 Task: Look for space in Villabate, Italy from 17th June, 2023 to 21st June, 2023 for 2 adults in price range Rs.7000 to Rs.12000. Place can be private room with 1  bedroom having 2 beds and 1 bathroom. Property type can be house, flat, guest house. Booking option can be shelf check-in. Required host language is English.
Action: Mouse moved to (430, 72)
Screenshot: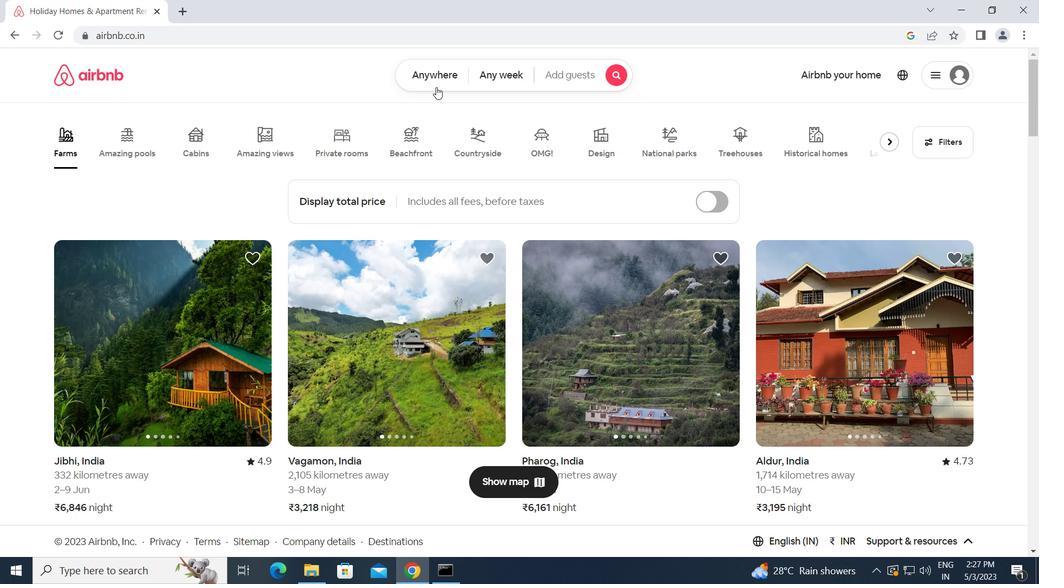 
Action: Mouse pressed left at (430, 72)
Screenshot: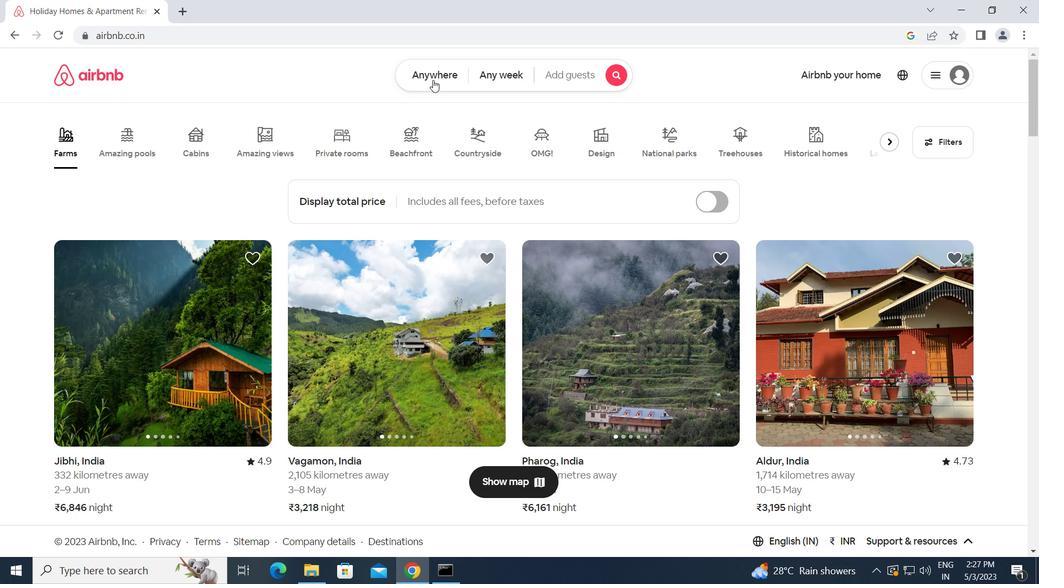 
Action: Mouse moved to (314, 130)
Screenshot: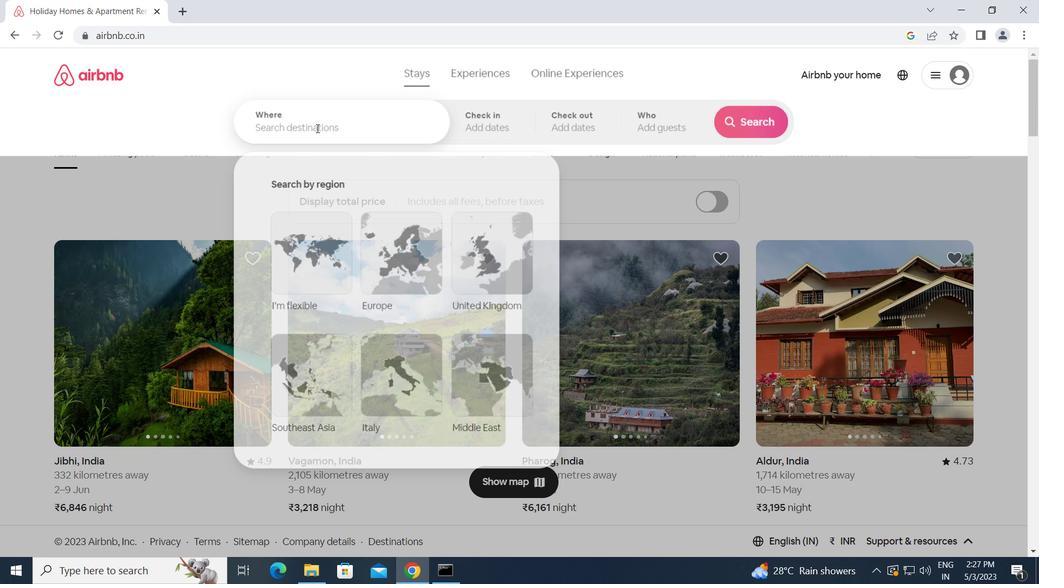 
Action: Mouse pressed left at (314, 130)
Screenshot: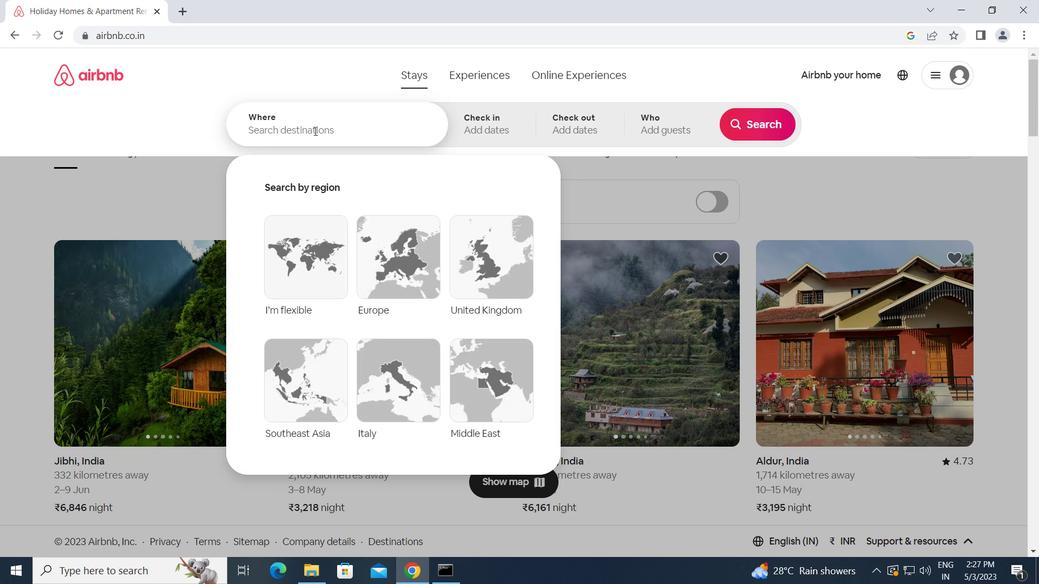 
Action: Key pressed <Key.caps_lock>v<Key.caps_lock>illabate,<Key.space><Key.caps_lock>i<Key.caps_lock>taly<Key.enter>
Screenshot: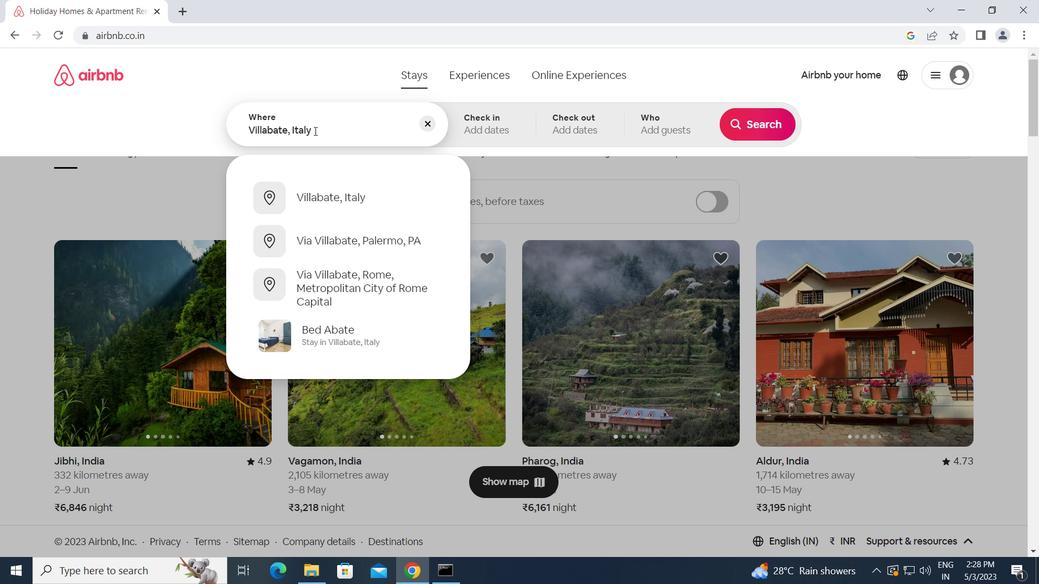
Action: Mouse moved to (734, 358)
Screenshot: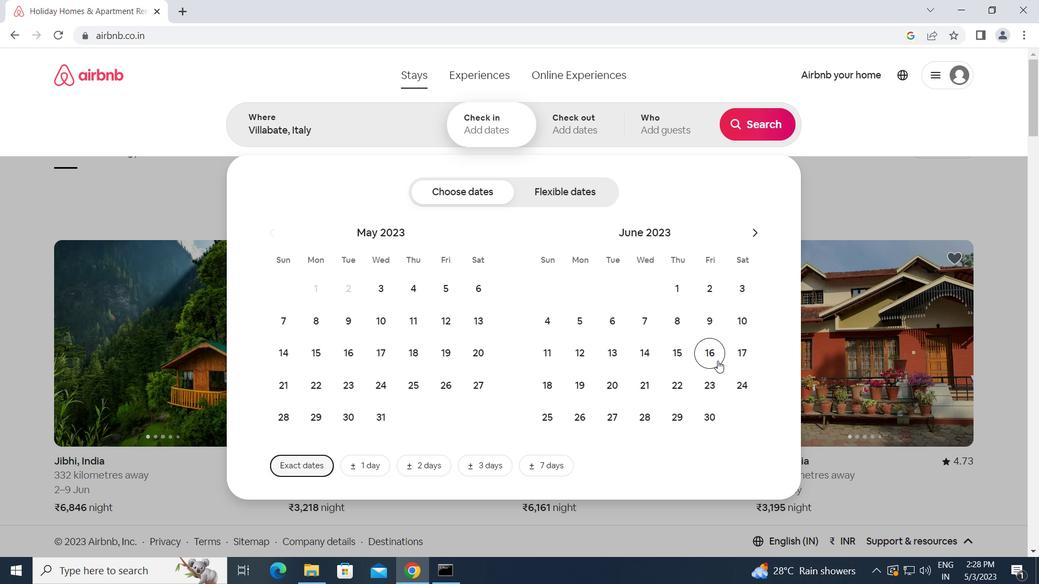 
Action: Mouse pressed left at (734, 358)
Screenshot: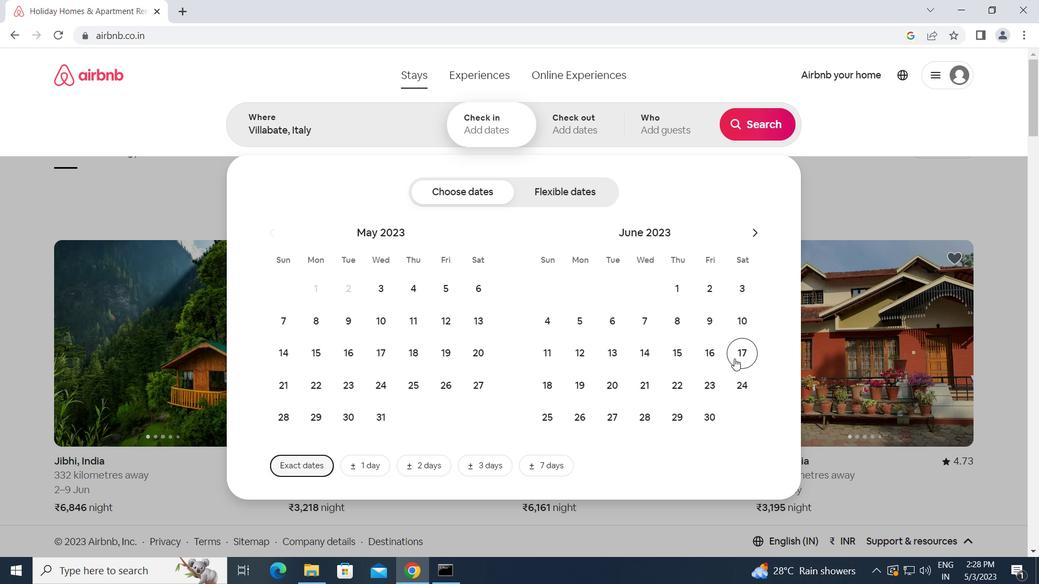 
Action: Mouse moved to (648, 391)
Screenshot: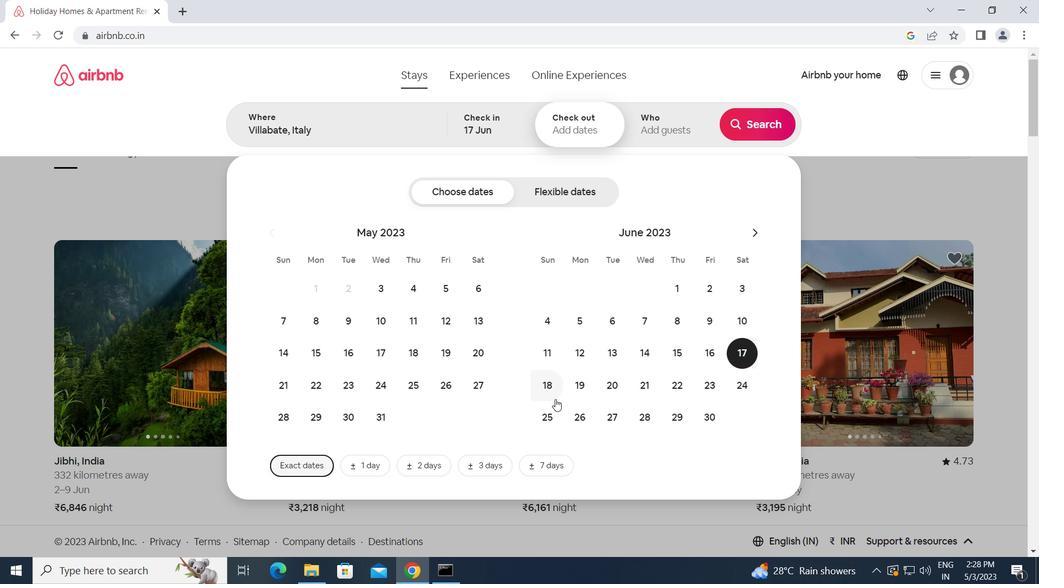 
Action: Mouse pressed left at (648, 391)
Screenshot: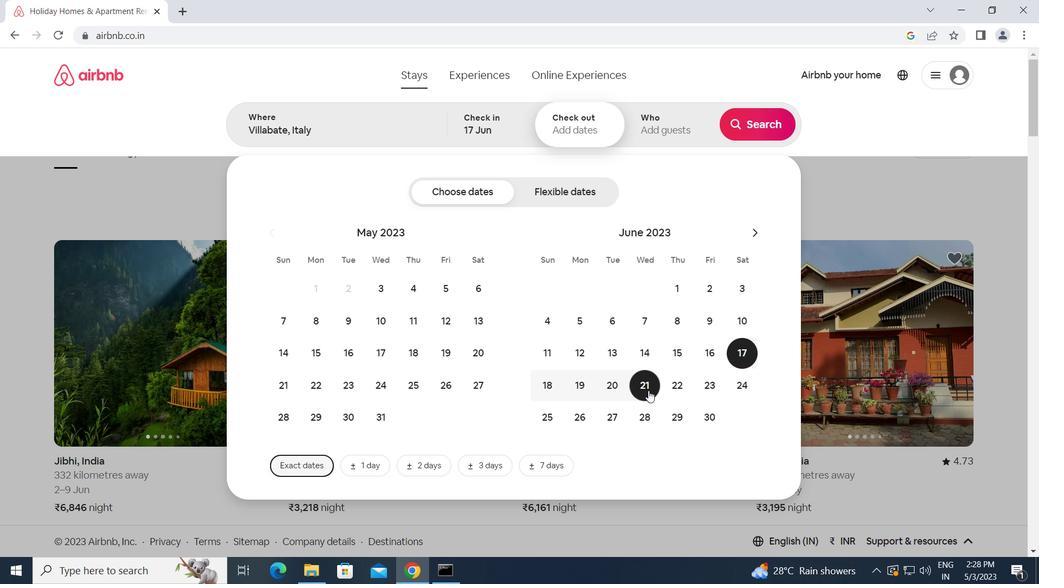 
Action: Mouse moved to (654, 117)
Screenshot: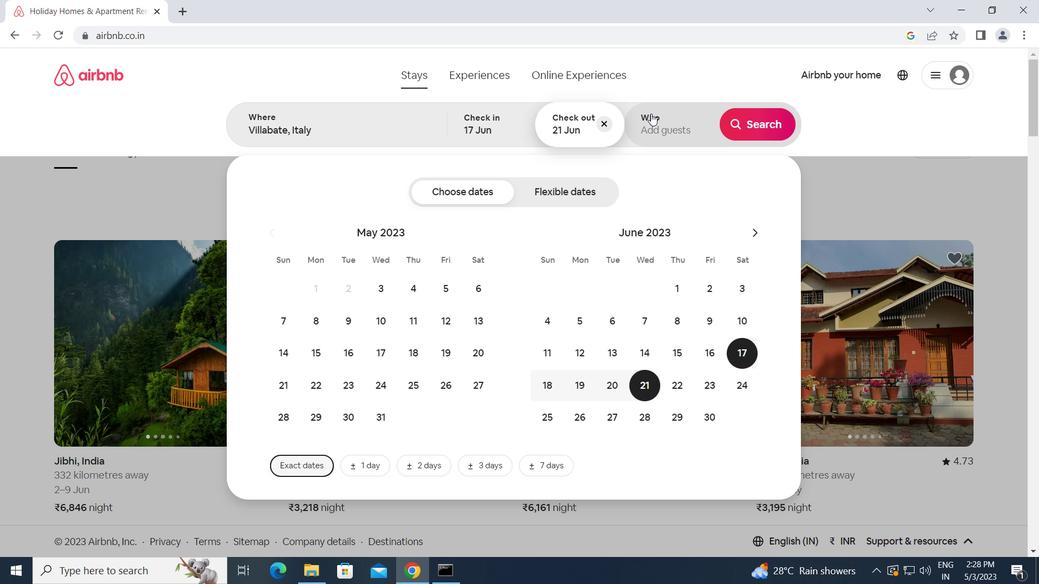 
Action: Mouse pressed left at (654, 117)
Screenshot: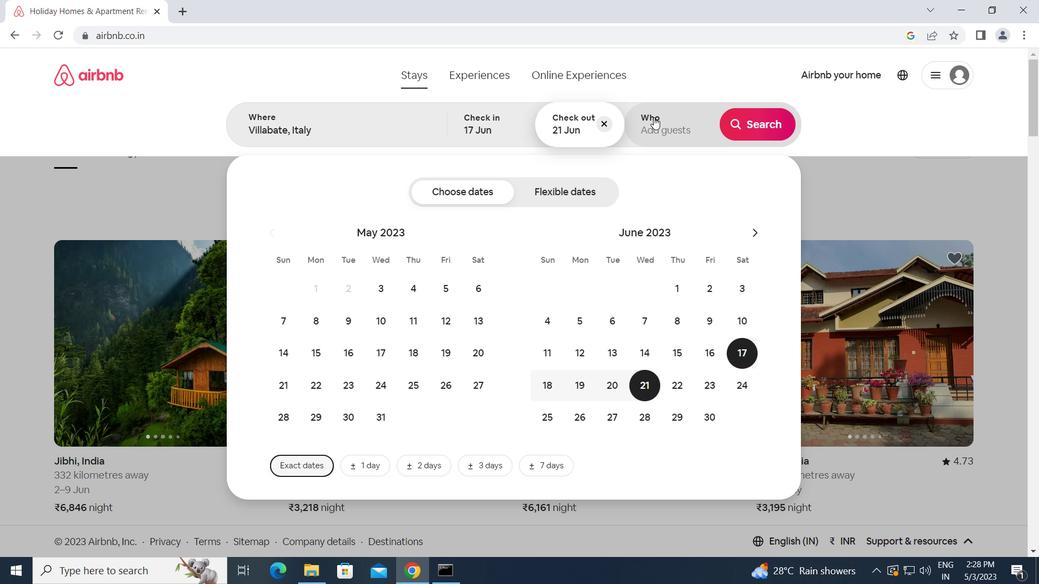 
Action: Mouse moved to (752, 199)
Screenshot: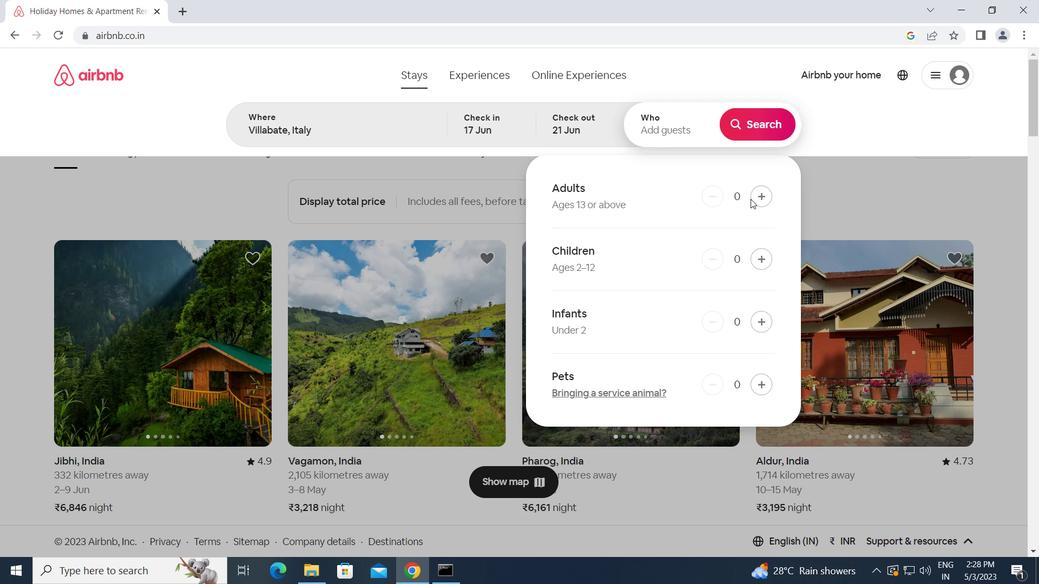 
Action: Mouse pressed left at (752, 199)
Screenshot: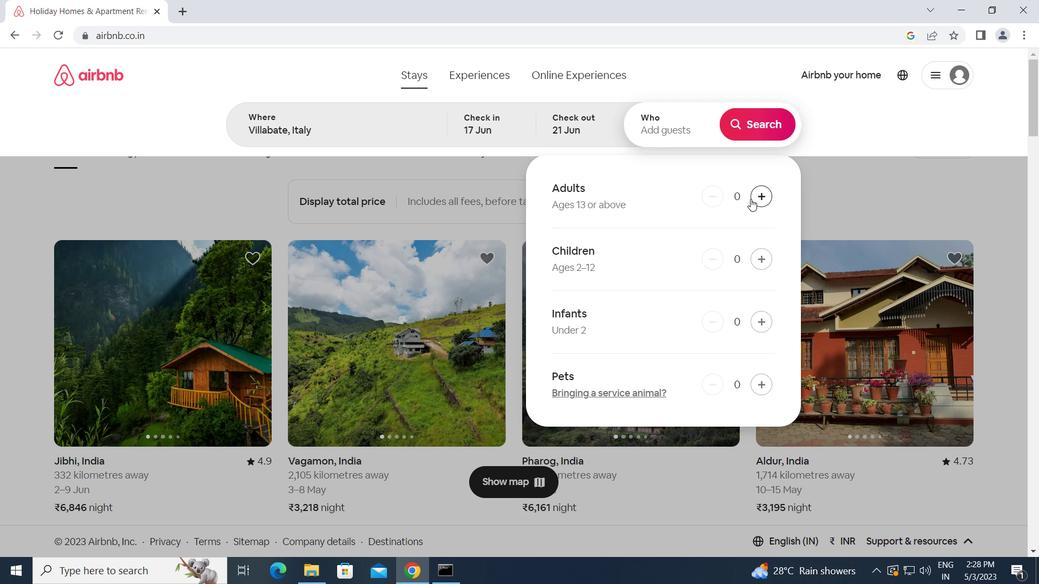 
Action: Mouse pressed left at (752, 199)
Screenshot: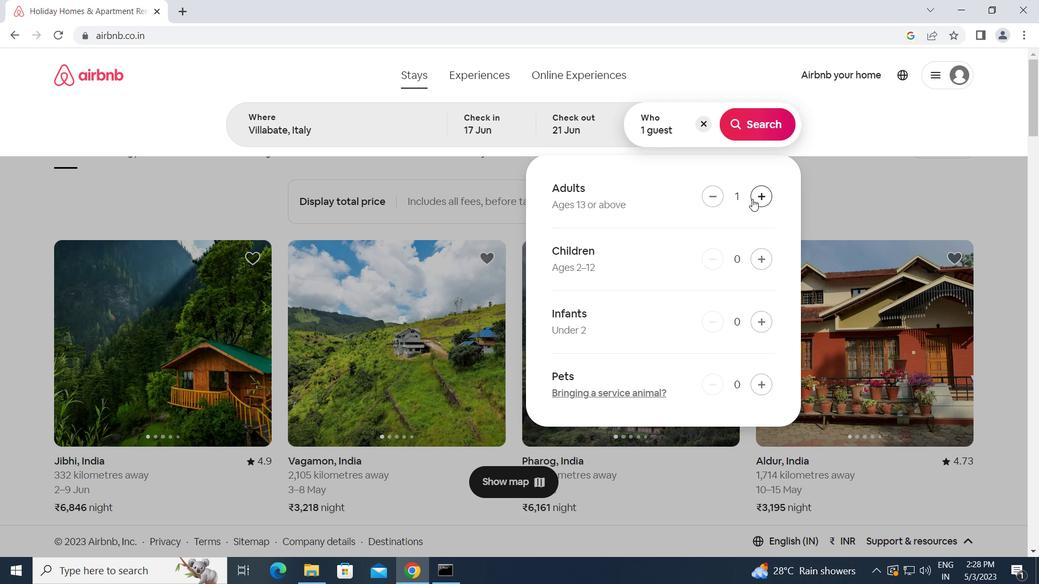 
Action: Mouse moved to (750, 125)
Screenshot: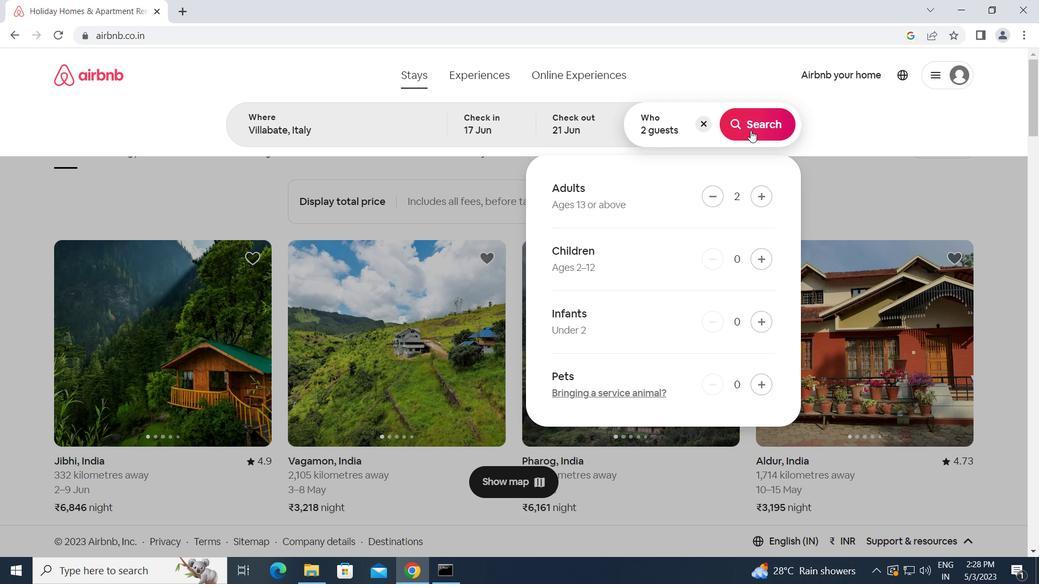 
Action: Mouse pressed left at (750, 125)
Screenshot: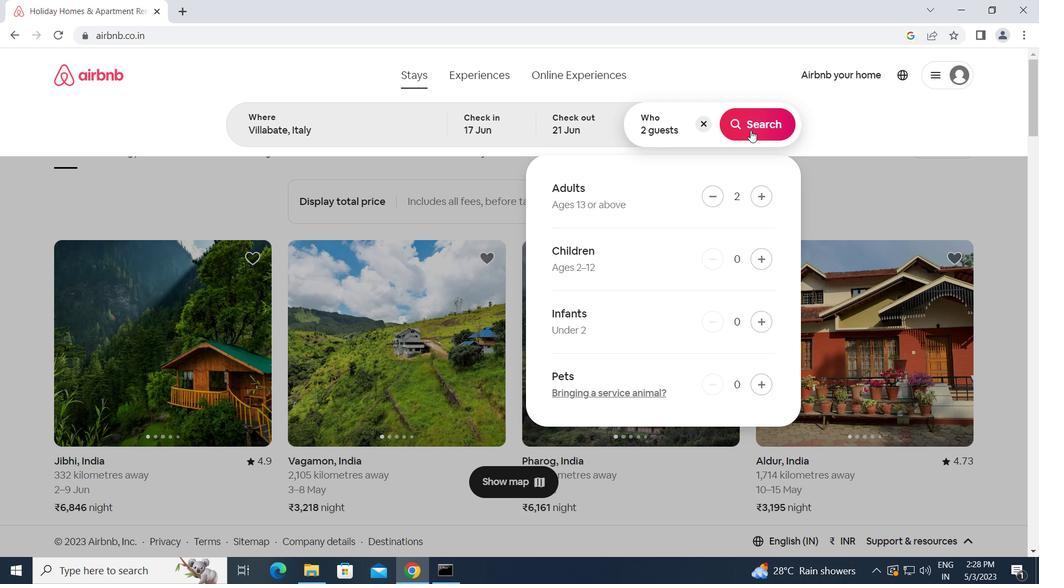 
Action: Mouse moved to (978, 136)
Screenshot: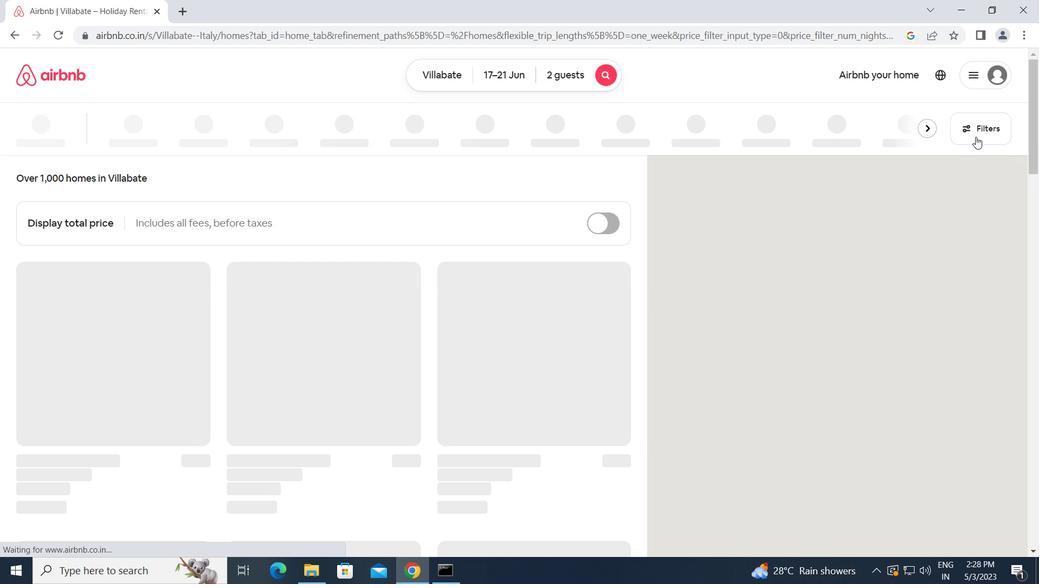 
Action: Mouse pressed left at (978, 136)
Screenshot: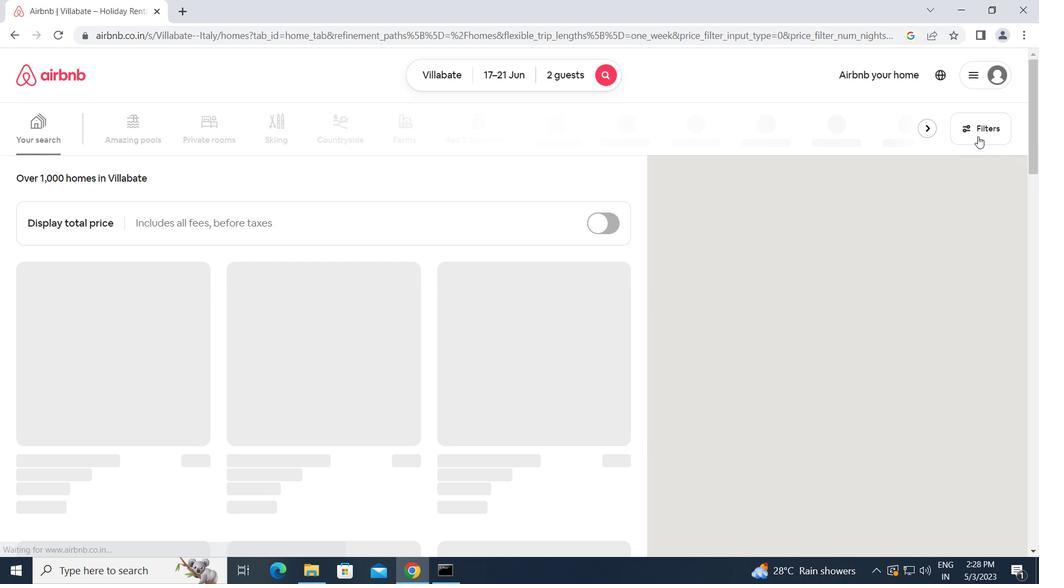 
Action: Mouse moved to (344, 304)
Screenshot: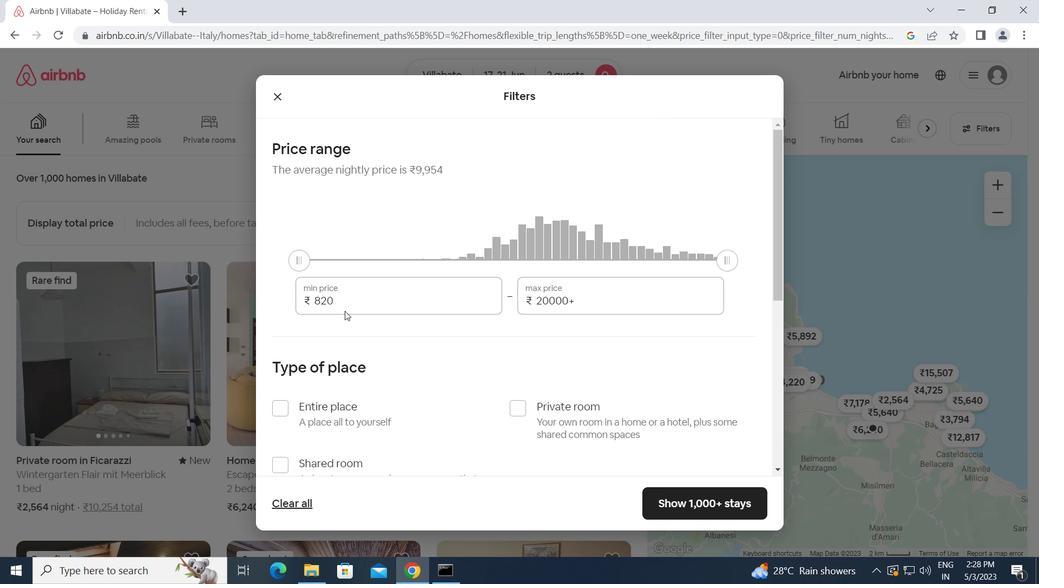 
Action: Mouse pressed left at (344, 304)
Screenshot: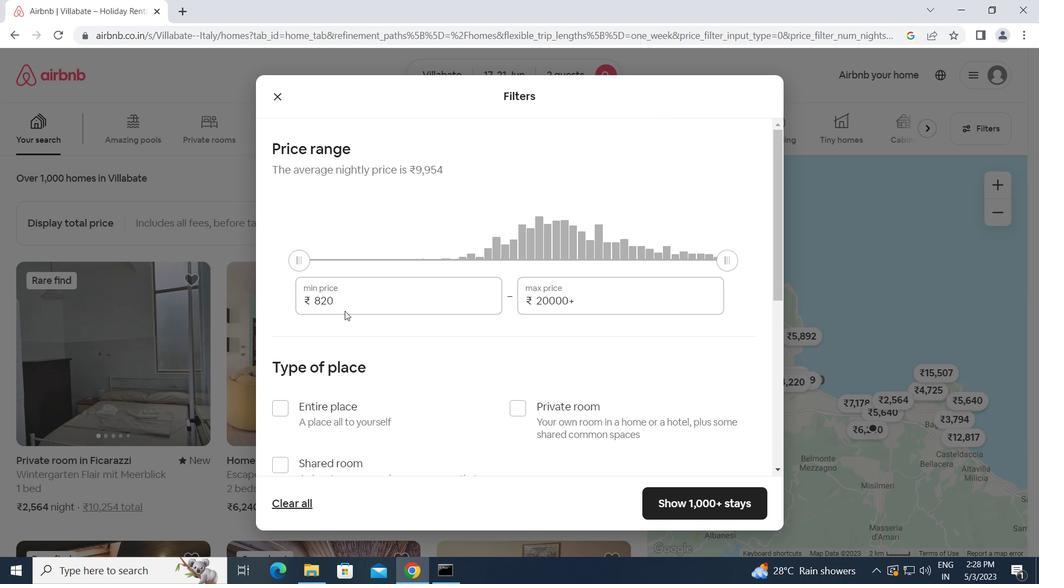 
Action: Mouse moved to (304, 304)
Screenshot: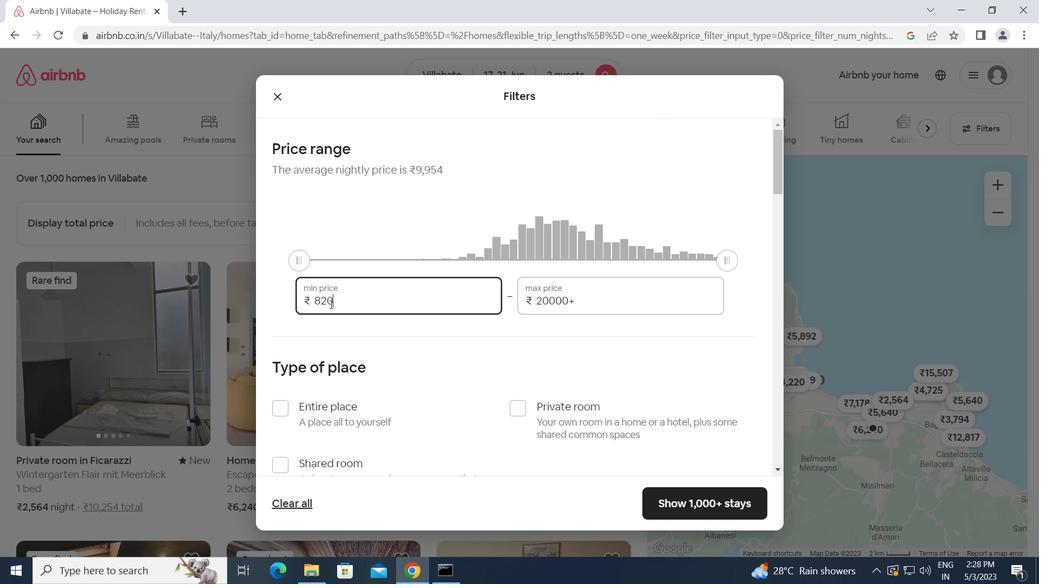 
Action: Key pressed 7000<Key.tab>12000
Screenshot: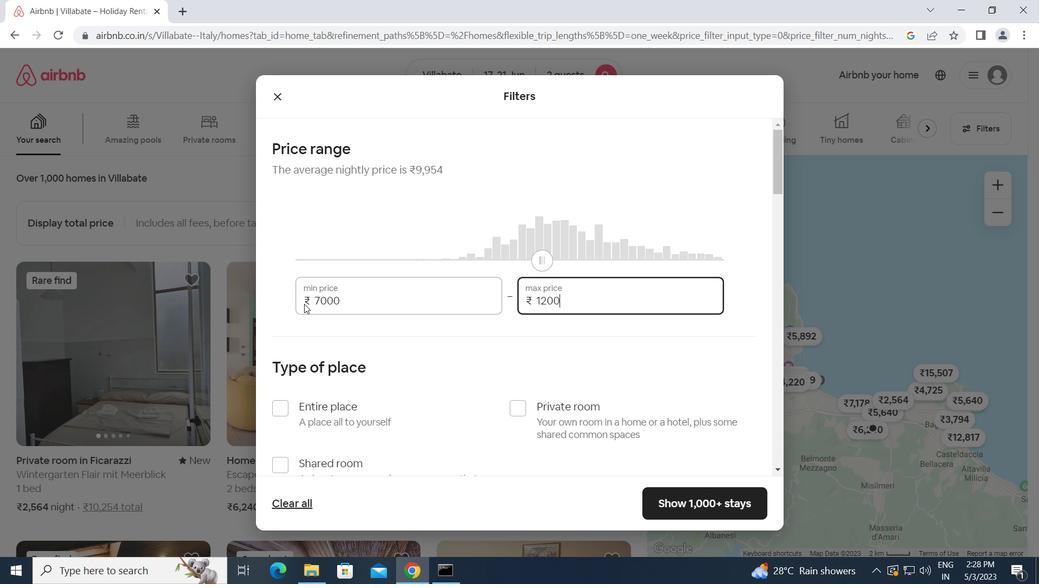 
Action: Mouse moved to (525, 410)
Screenshot: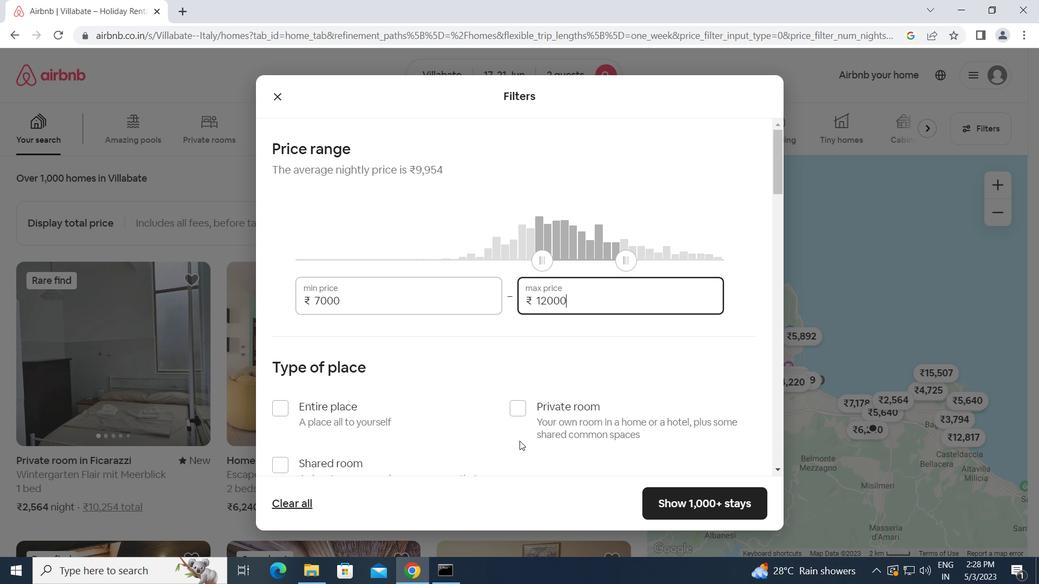
Action: Mouse pressed left at (525, 410)
Screenshot: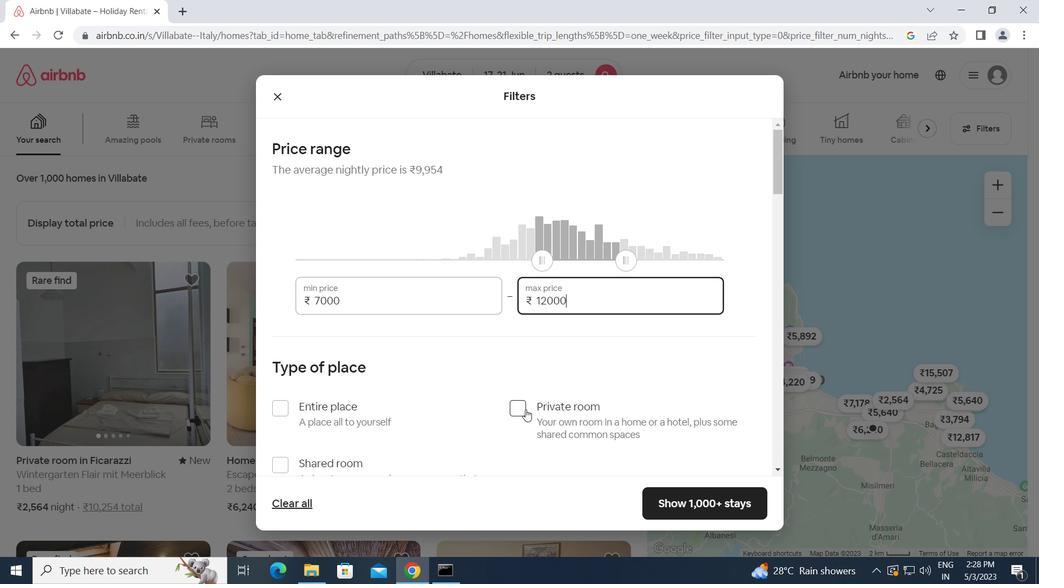 
Action: Mouse moved to (503, 441)
Screenshot: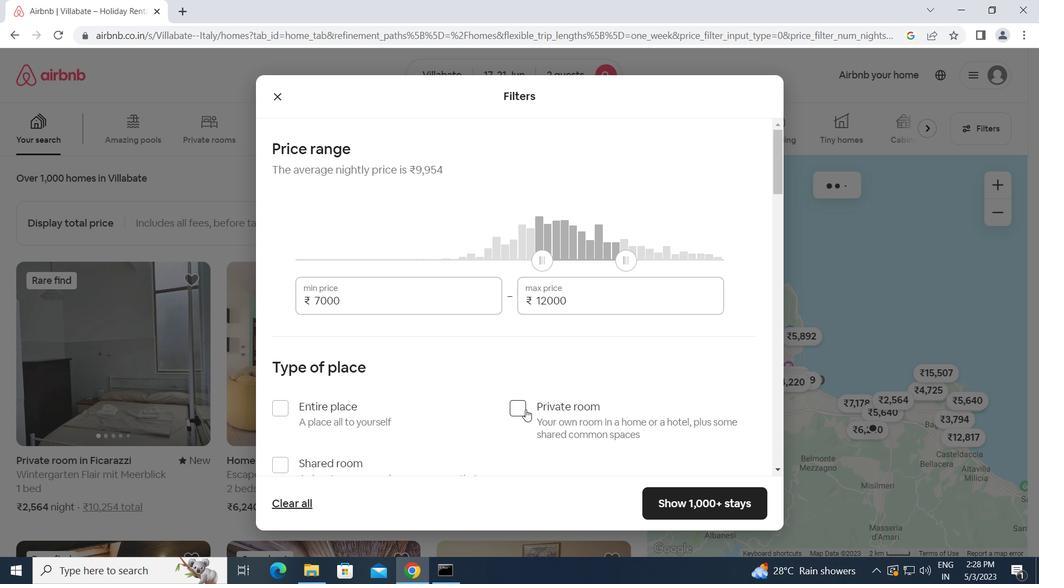 
Action: Mouse scrolled (503, 440) with delta (0, 0)
Screenshot: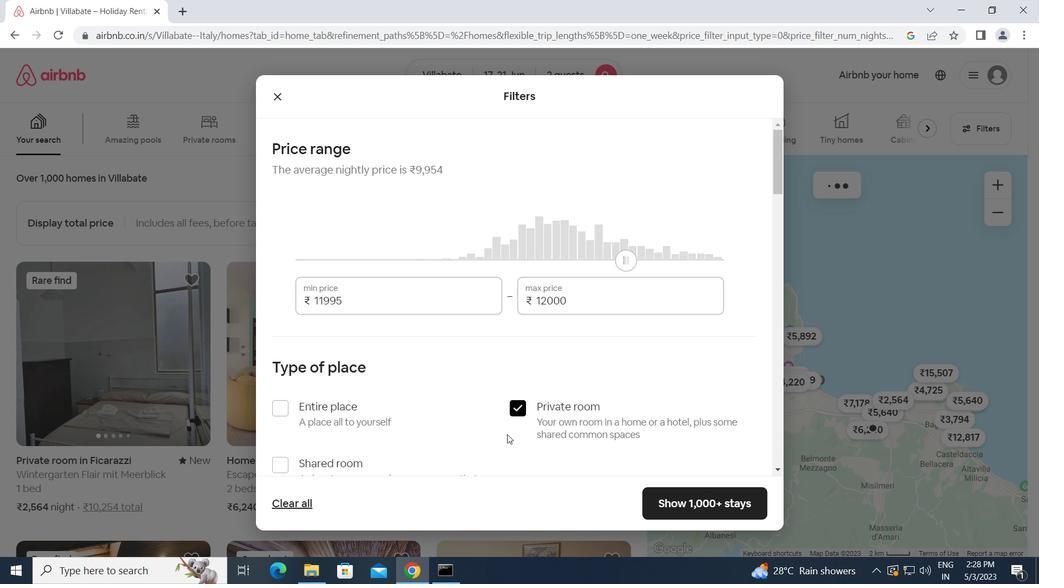 
Action: Mouse scrolled (503, 440) with delta (0, 0)
Screenshot: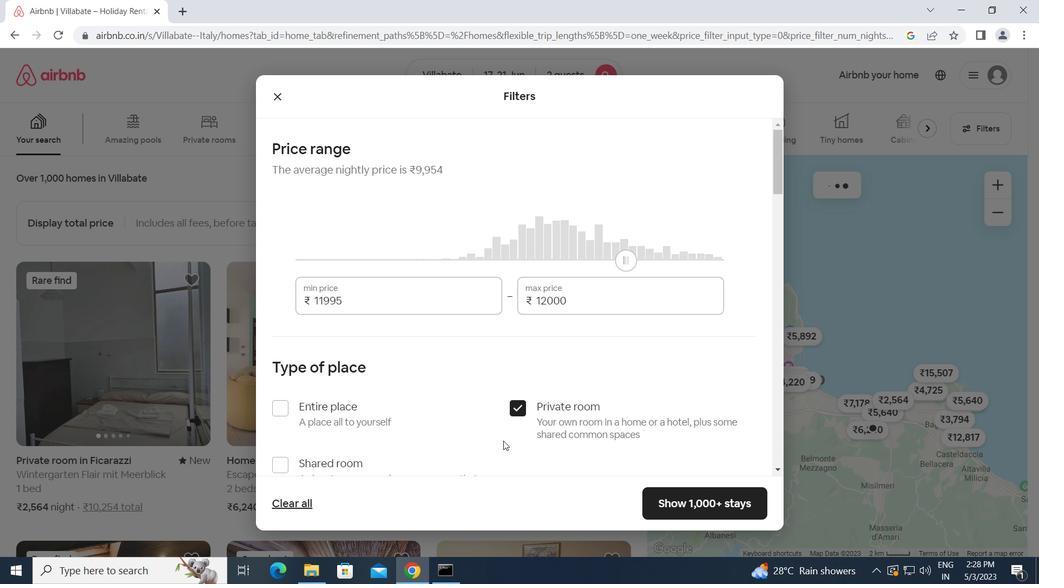 
Action: Mouse scrolled (503, 440) with delta (0, 0)
Screenshot: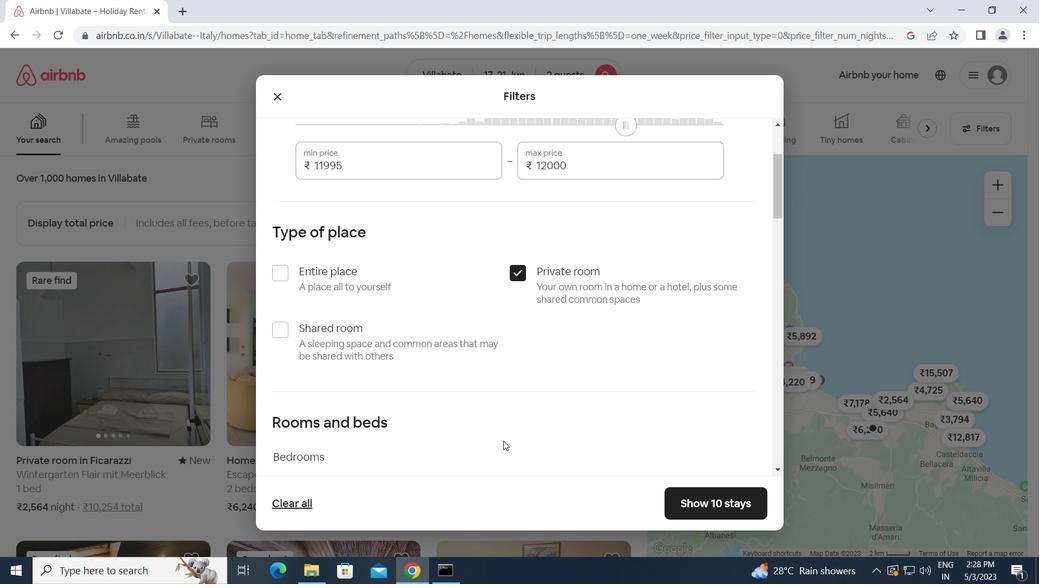 
Action: Mouse moved to (354, 431)
Screenshot: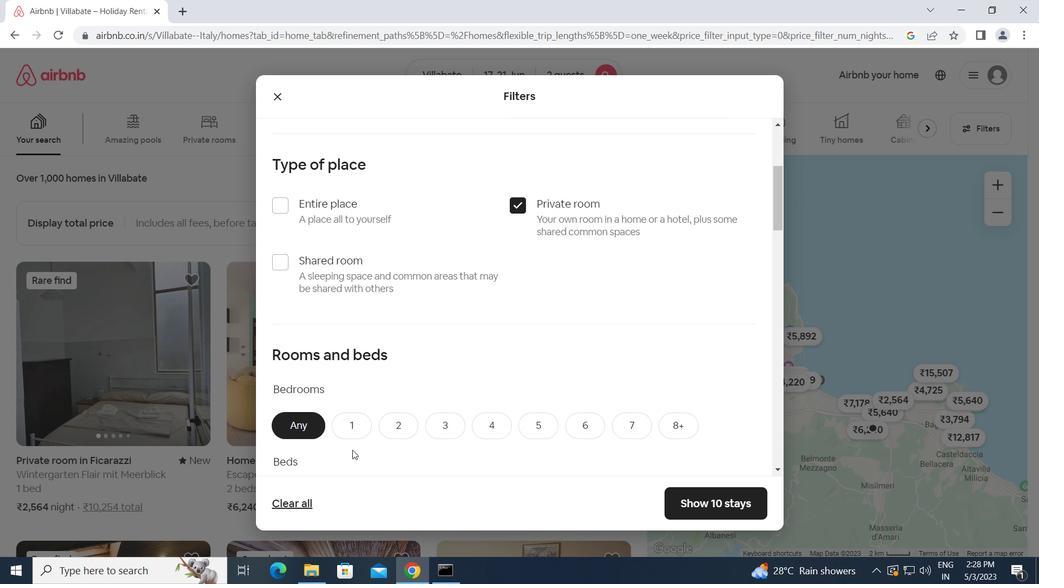 
Action: Mouse pressed left at (354, 431)
Screenshot: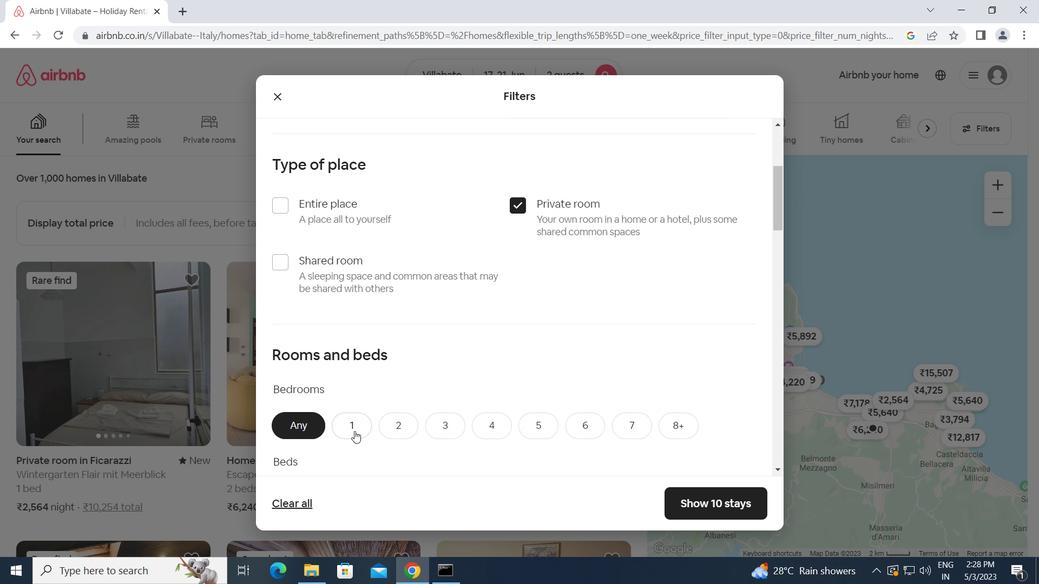 
Action: Mouse moved to (356, 434)
Screenshot: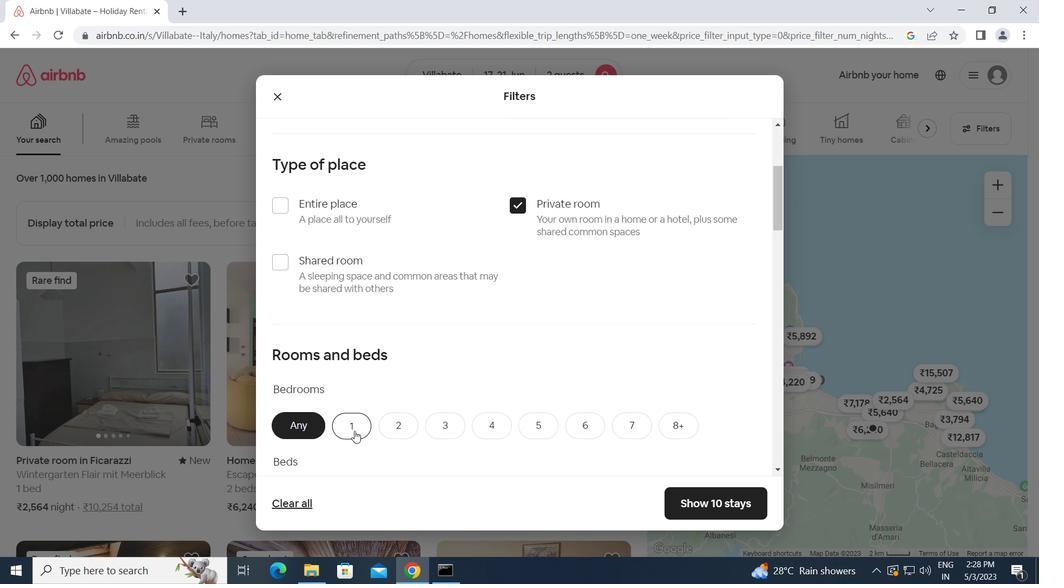 
Action: Mouse scrolled (356, 433) with delta (0, 0)
Screenshot: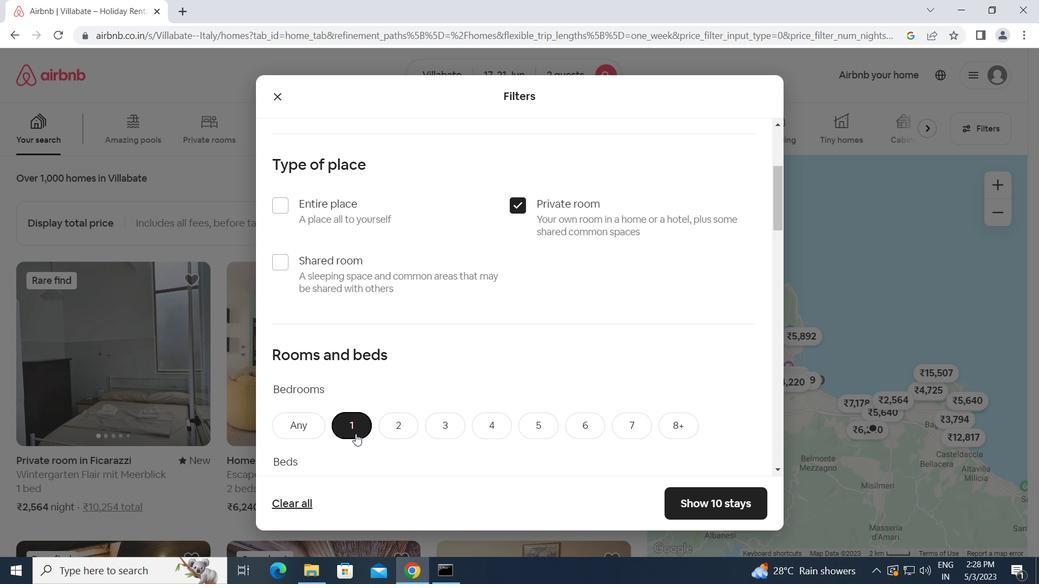 
Action: Mouse scrolled (356, 433) with delta (0, 0)
Screenshot: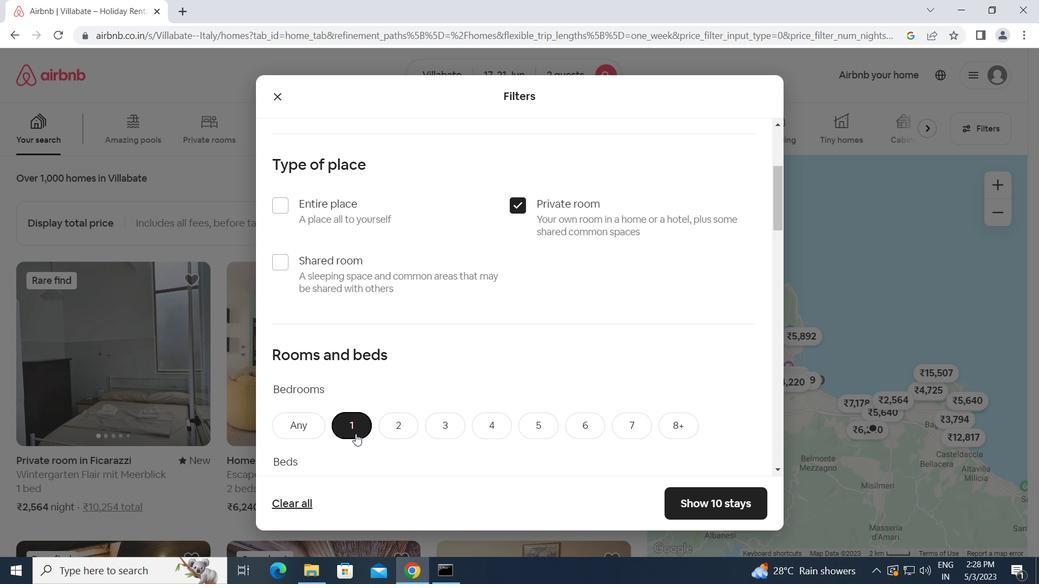 
Action: Mouse moved to (396, 365)
Screenshot: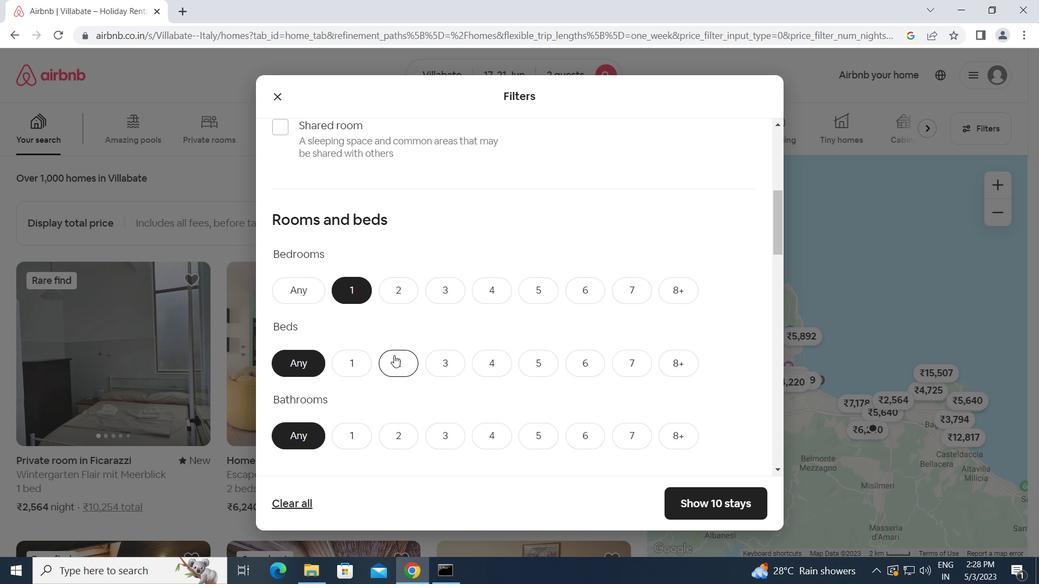 
Action: Mouse pressed left at (396, 365)
Screenshot: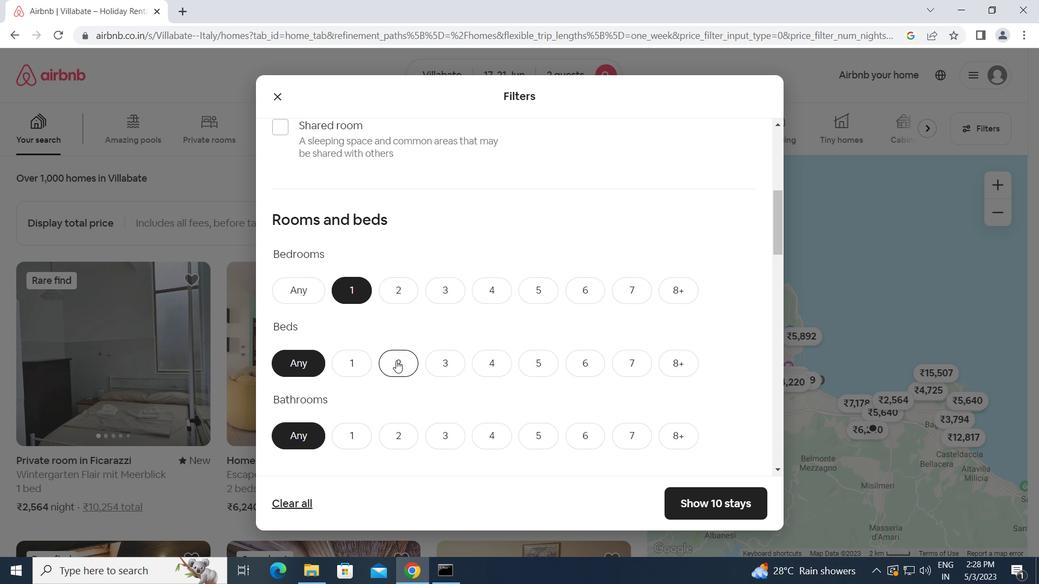 
Action: Mouse moved to (346, 430)
Screenshot: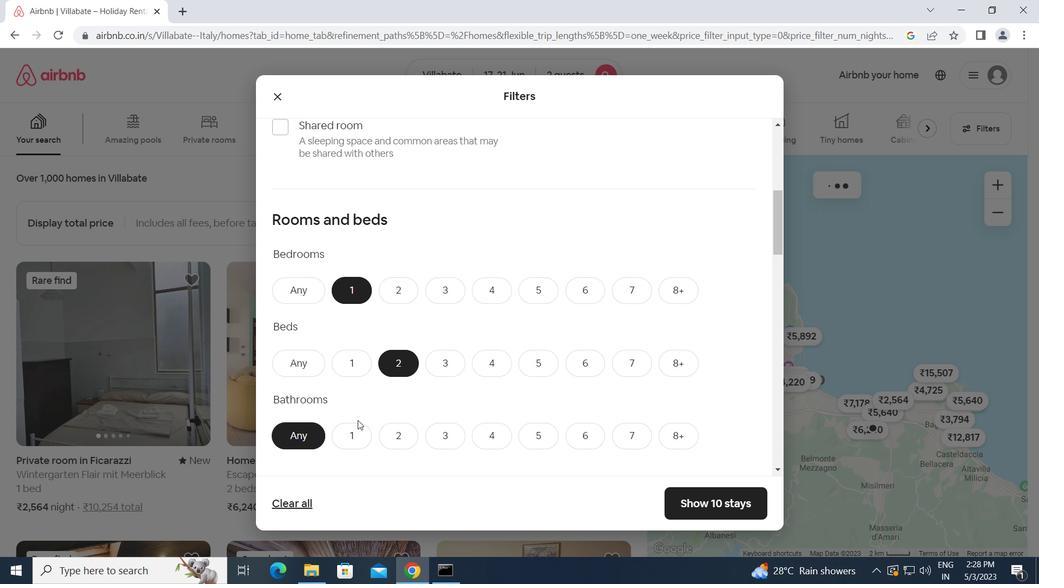 
Action: Mouse pressed left at (346, 430)
Screenshot: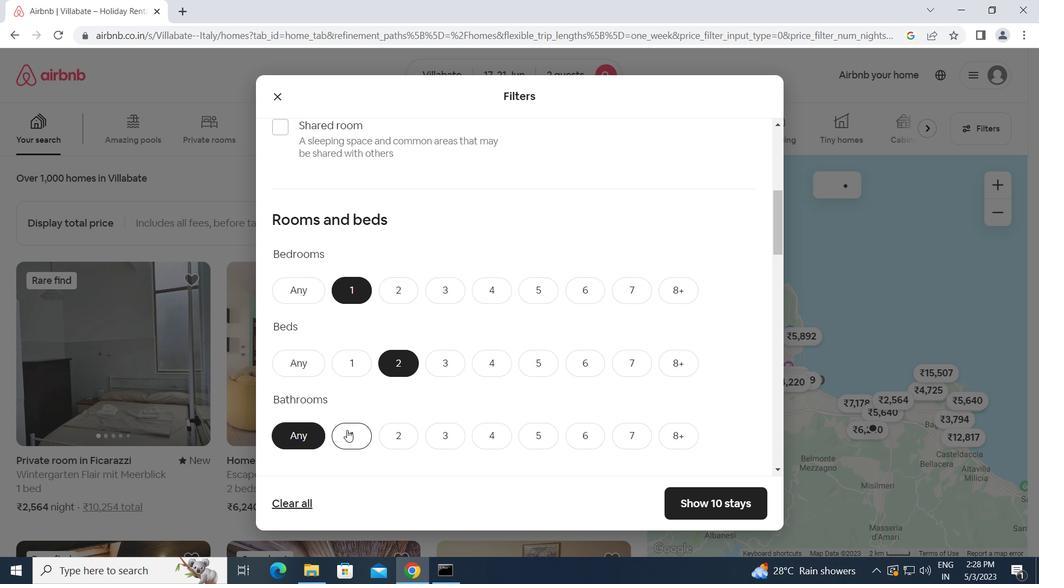 
Action: Mouse moved to (357, 432)
Screenshot: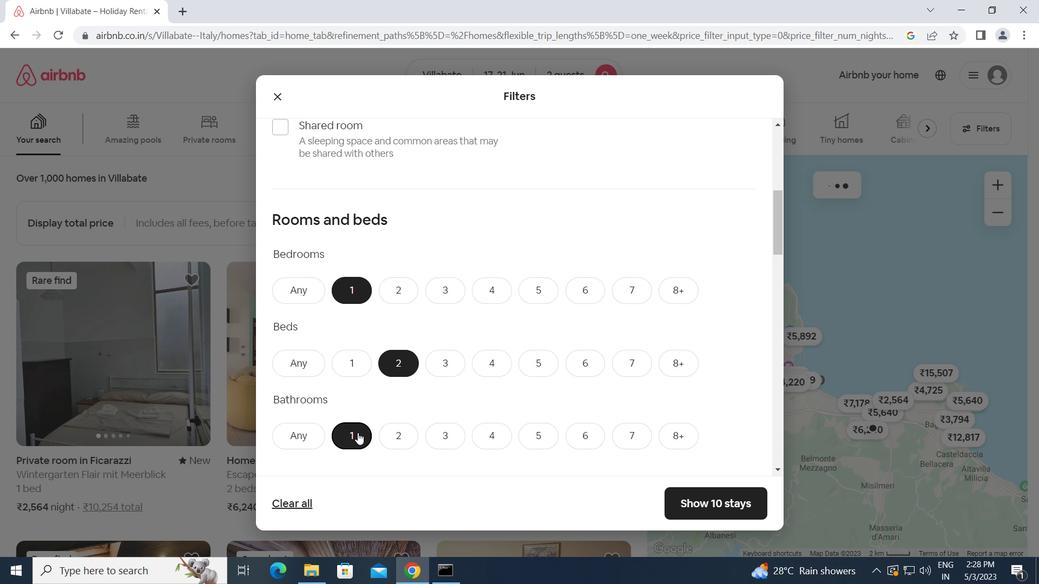 
Action: Mouse scrolled (357, 432) with delta (0, 0)
Screenshot: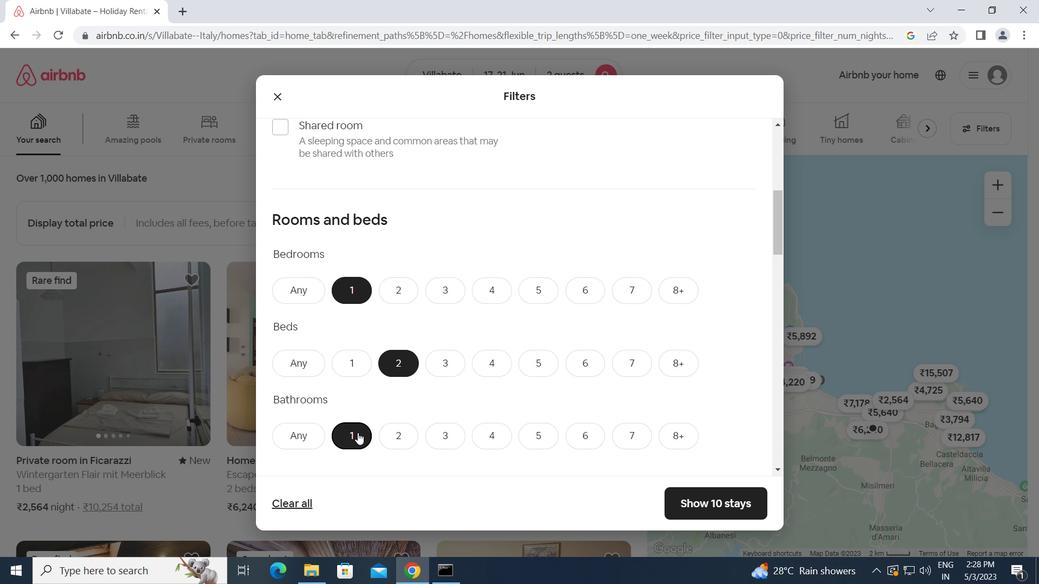 
Action: Mouse scrolled (357, 432) with delta (0, 0)
Screenshot: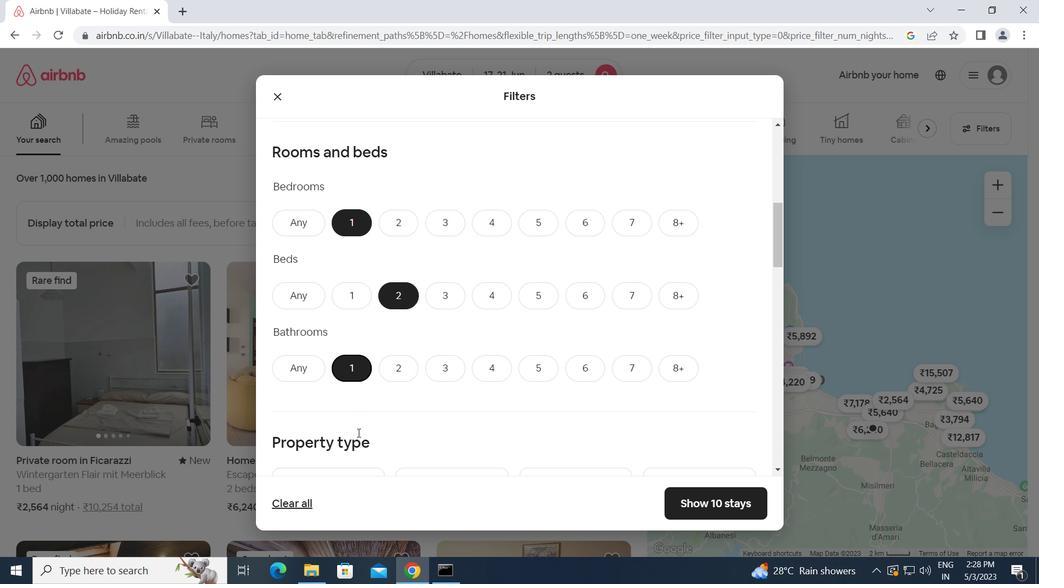 
Action: Mouse moved to (347, 443)
Screenshot: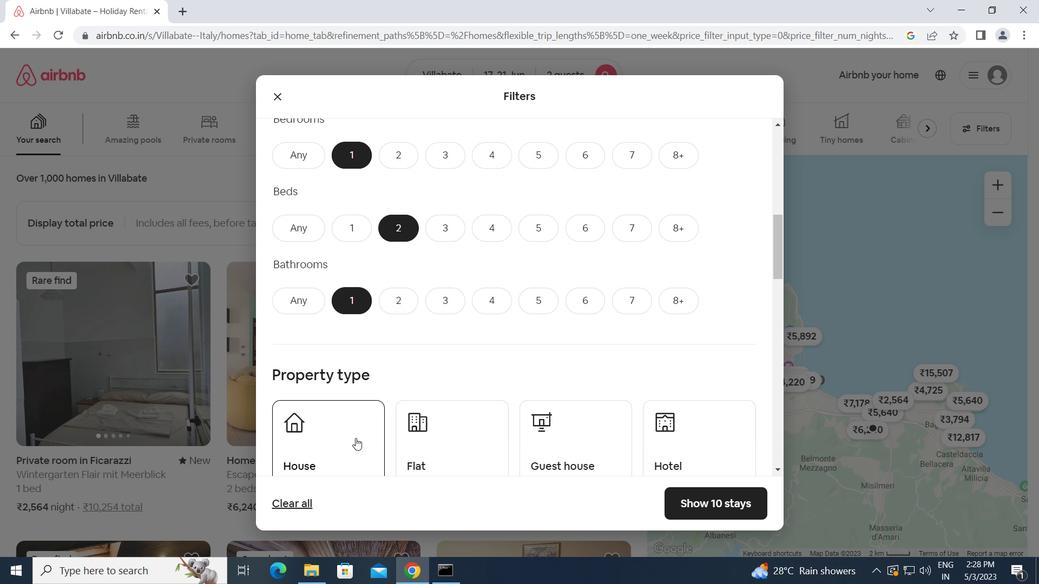 
Action: Mouse pressed left at (347, 443)
Screenshot: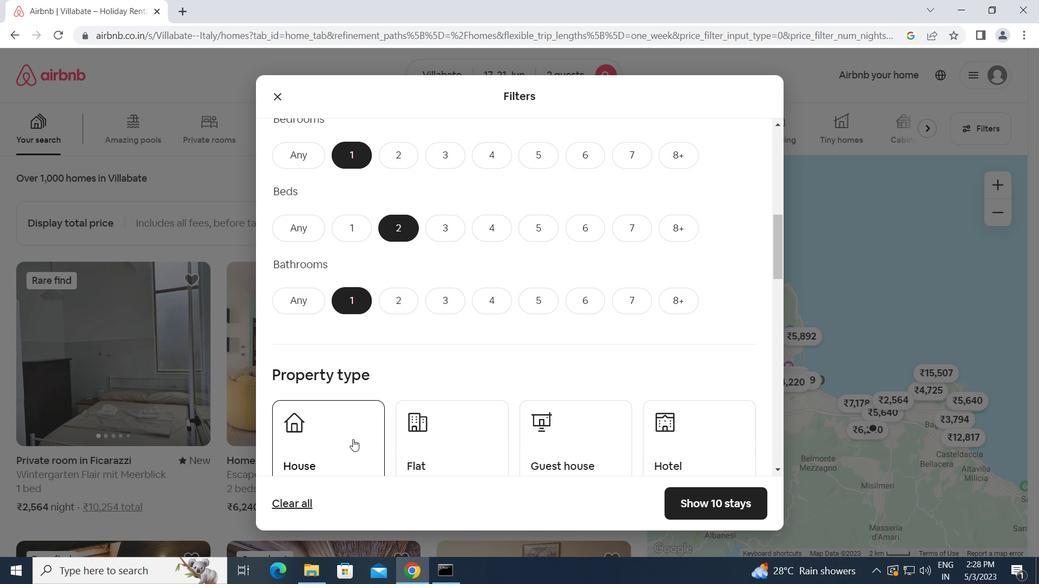 
Action: Mouse moved to (421, 448)
Screenshot: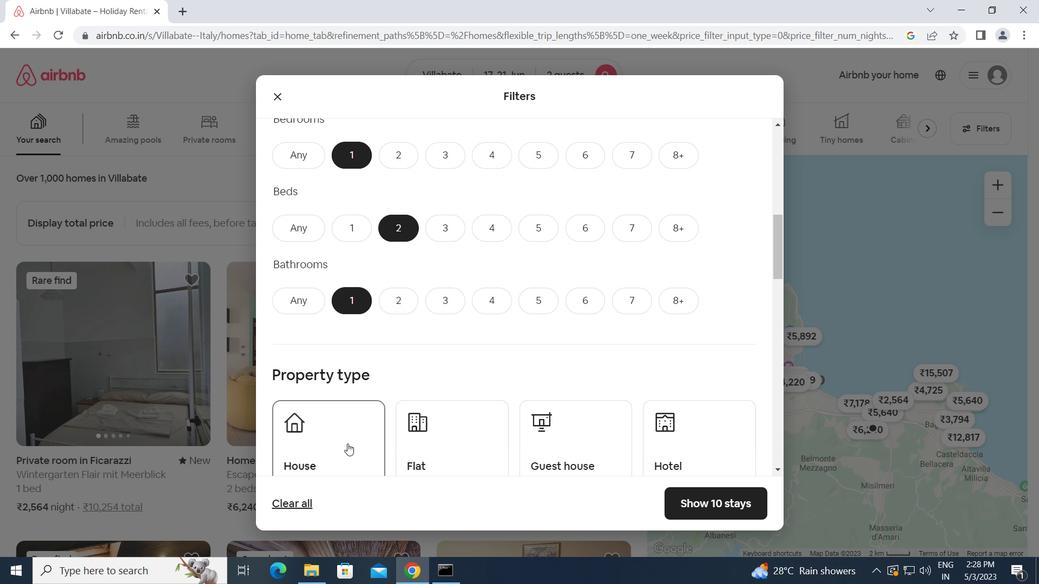 
Action: Mouse pressed left at (421, 448)
Screenshot: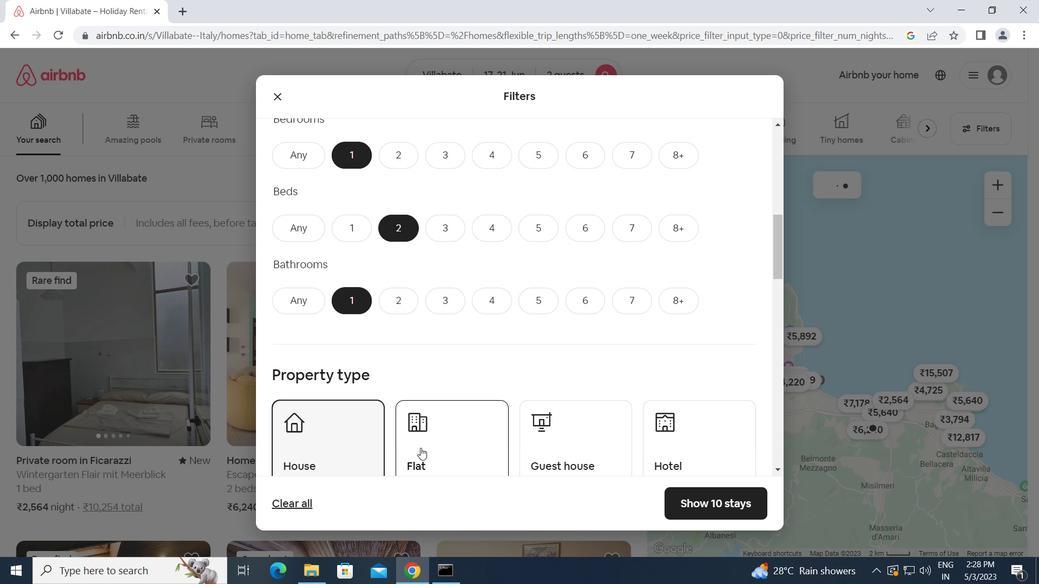 
Action: Mouse moved to (550, 447)
Screenshot: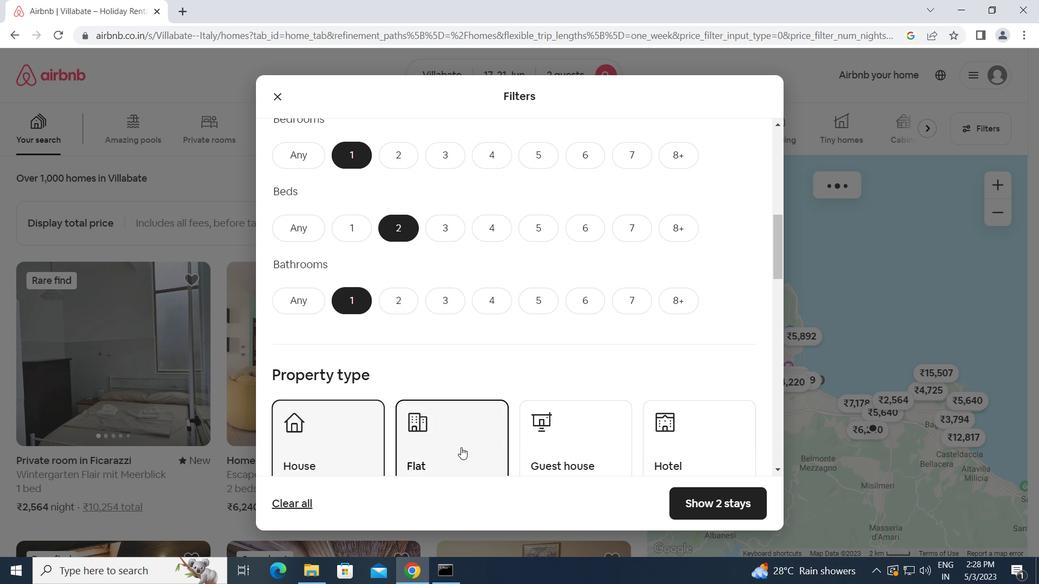 
Action: Mouse pressed left at (550, 447)
Screenshot: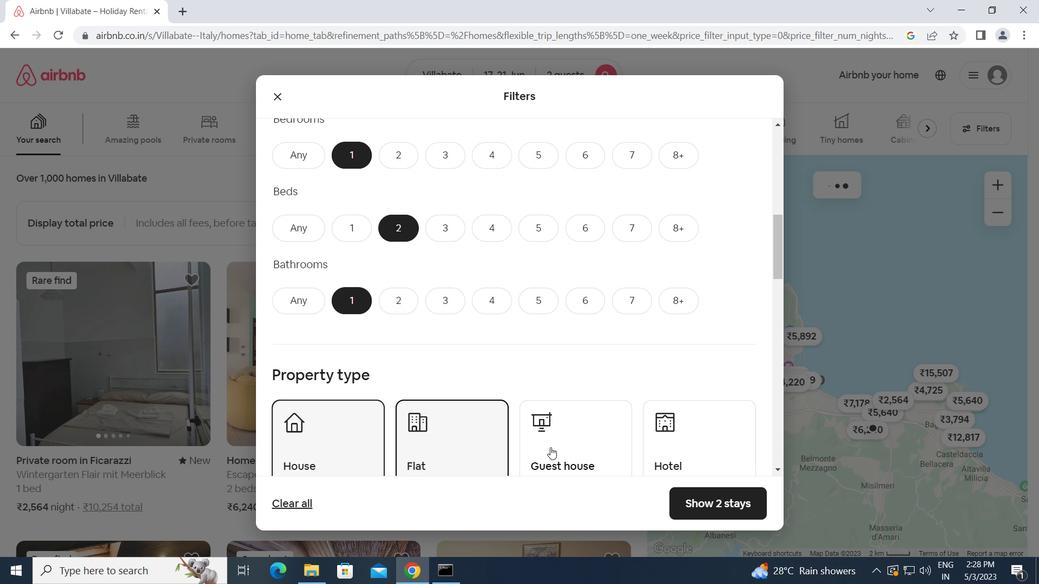 
Action: Mouse moved to (454, 456)
Screenshot: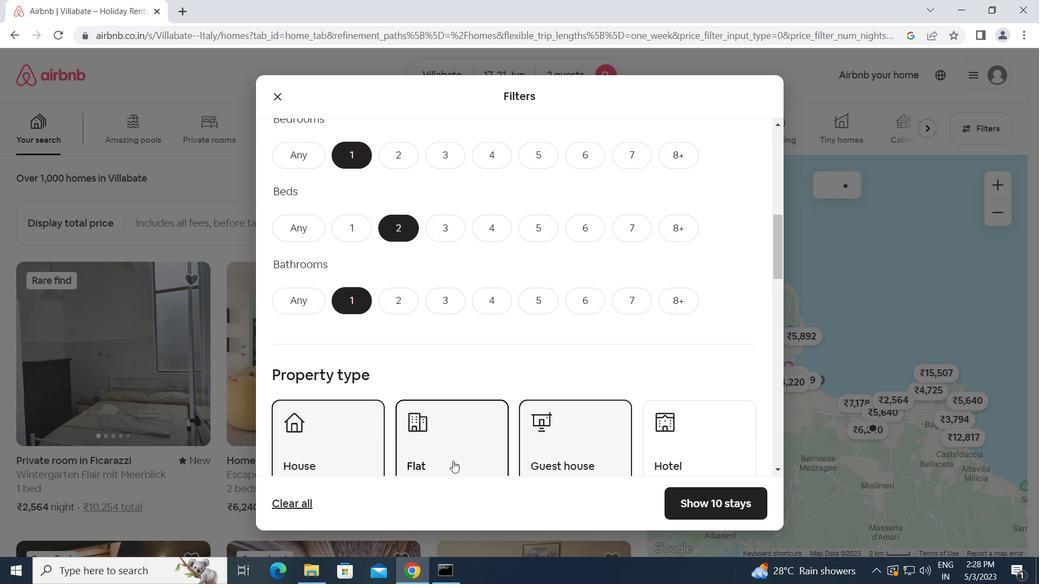 
Action: Mouse scrolled (454, 455) with delta (0, 0)
Screenshot: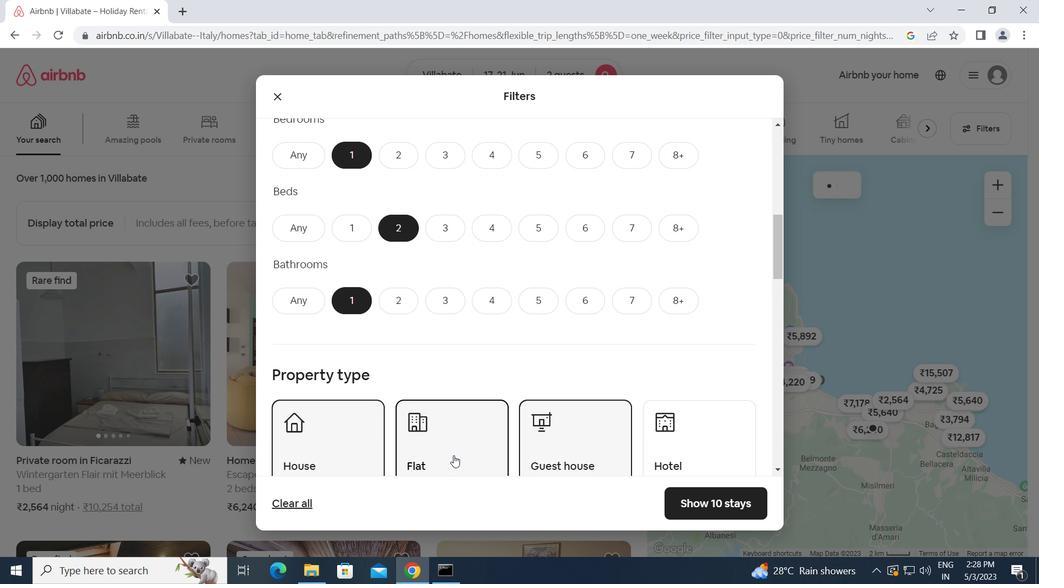 
Action: Mouse scrolled (454, 455) with delta (0, 0)
Screenshot: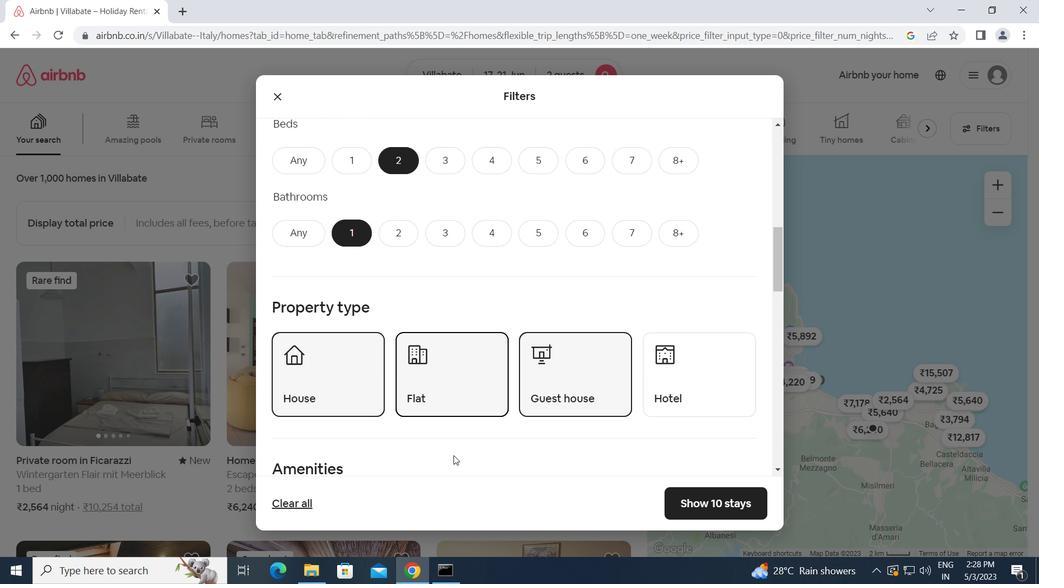 
Action: Mouse scrolled (454, 455) with delta (0, 0)
Screenshot: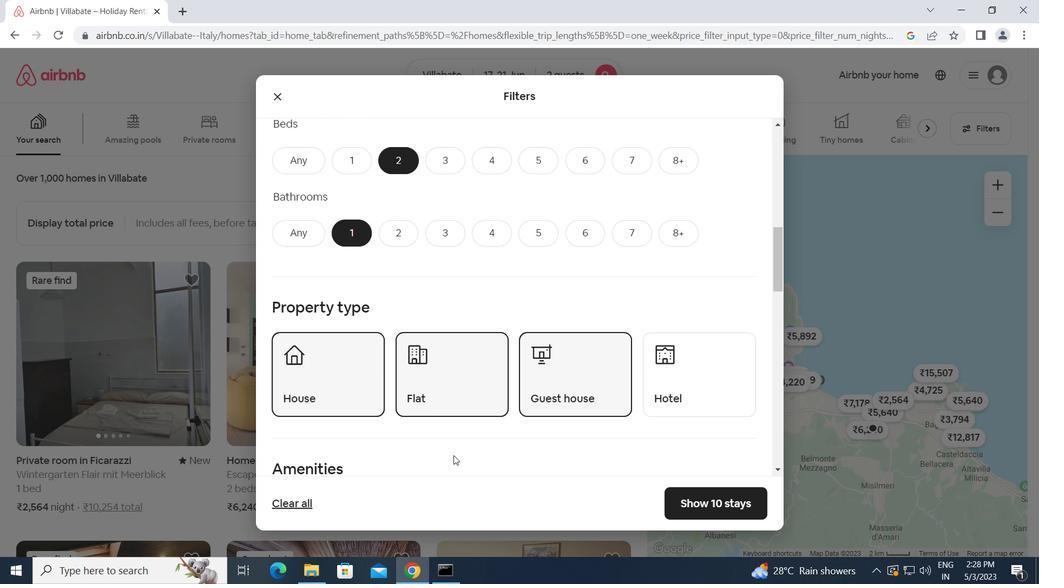 
Action: Mouse scrolled (454, 455) with delta (0, 0)
Screenshot: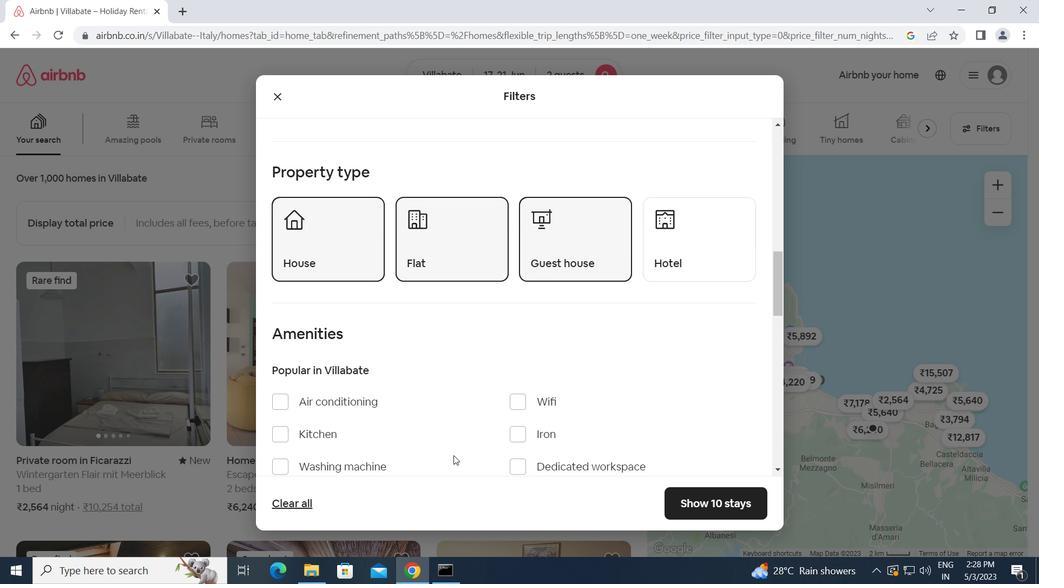 
Action: Mouse scrolled (454, 455) with delta (0, 0)
Screenshot: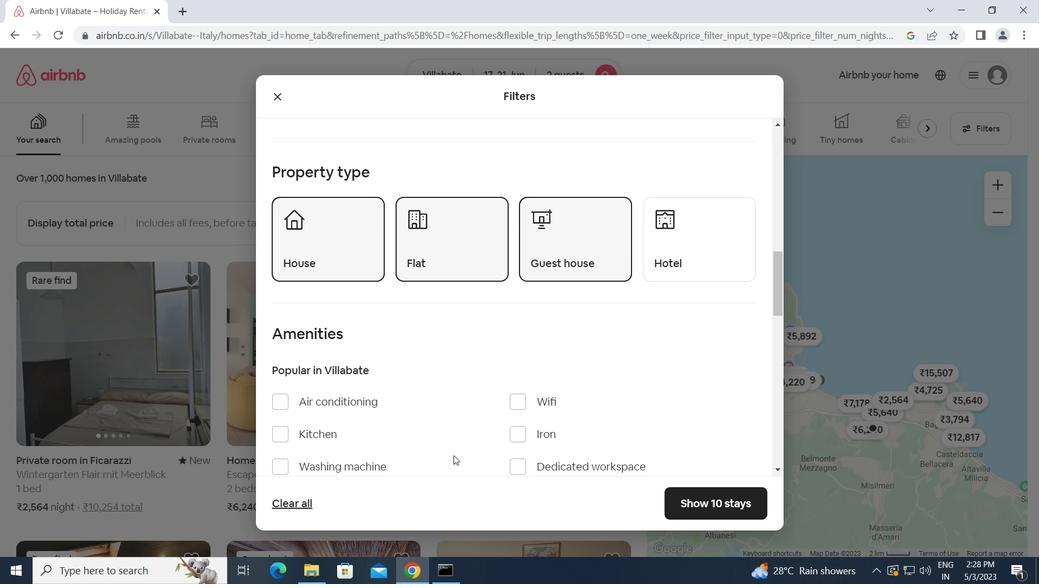 
Action: Mouse moved to (608, 442)
Screenshot: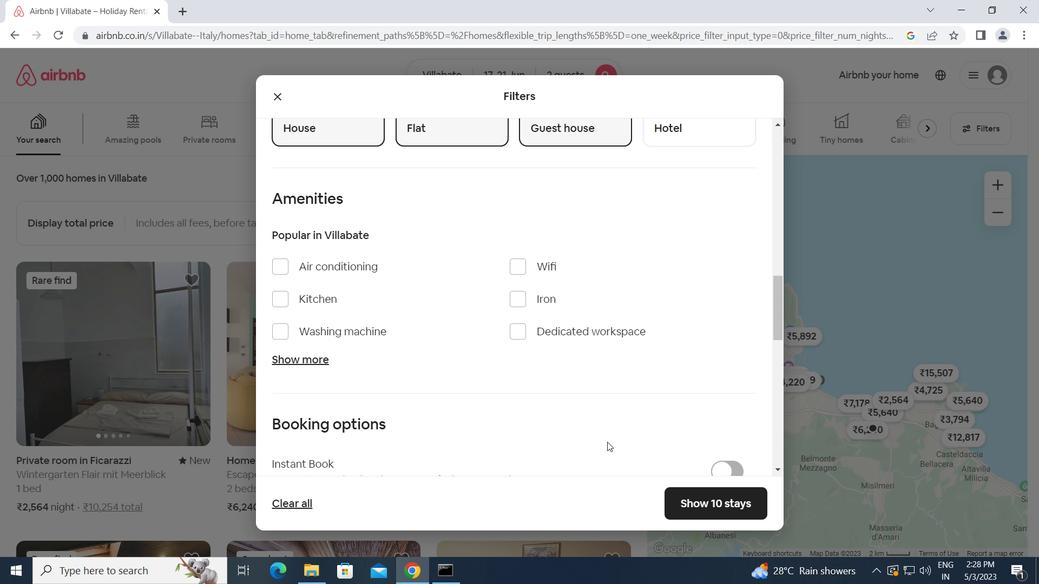 
Action: Mouse scrolled (608, 442) with delta (0, 0)
Screenshot: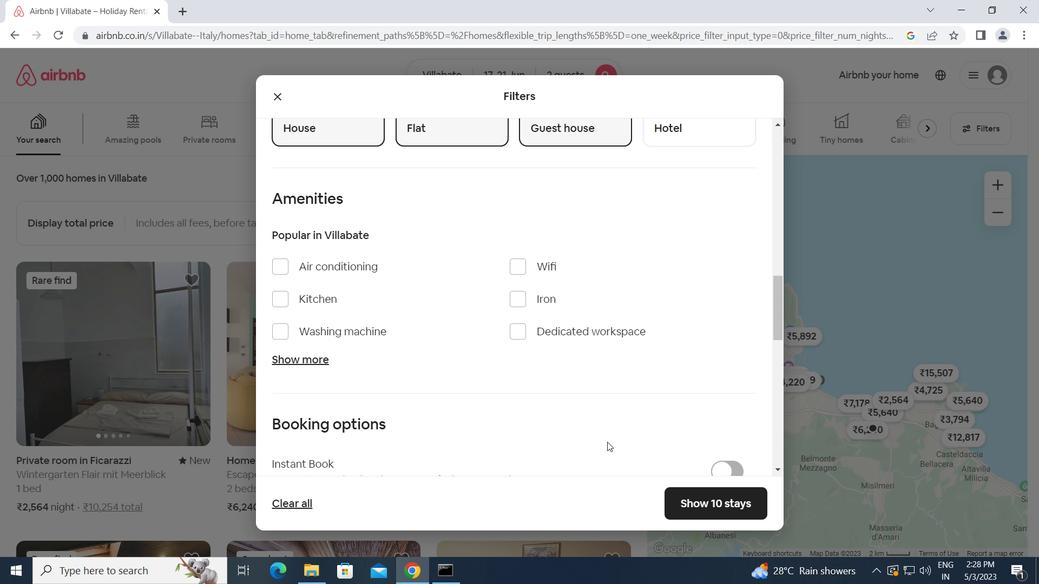 
Action: Mouse scrolled (608, 442) with delta (0, 0)
Screenshot: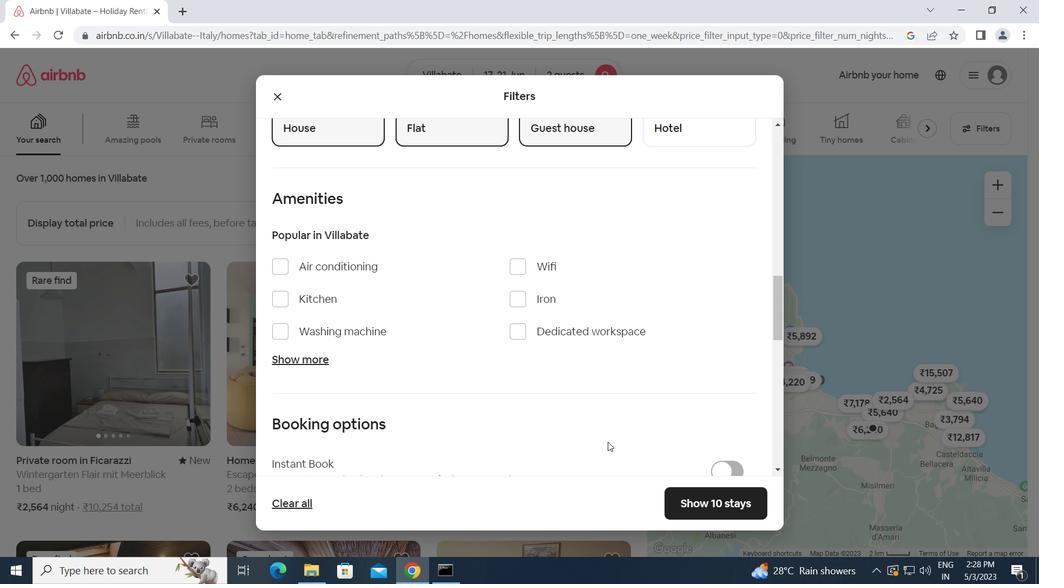 
Action: Mouse moved to (729, 378)
Screenshot: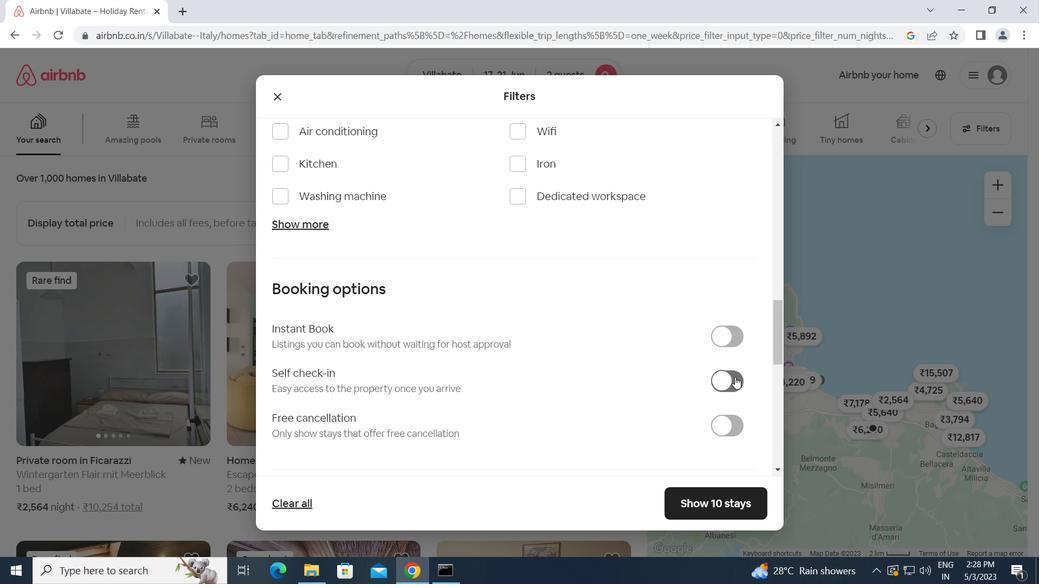 
Action: Mouse pressed left at (729, 378)
Screenshot: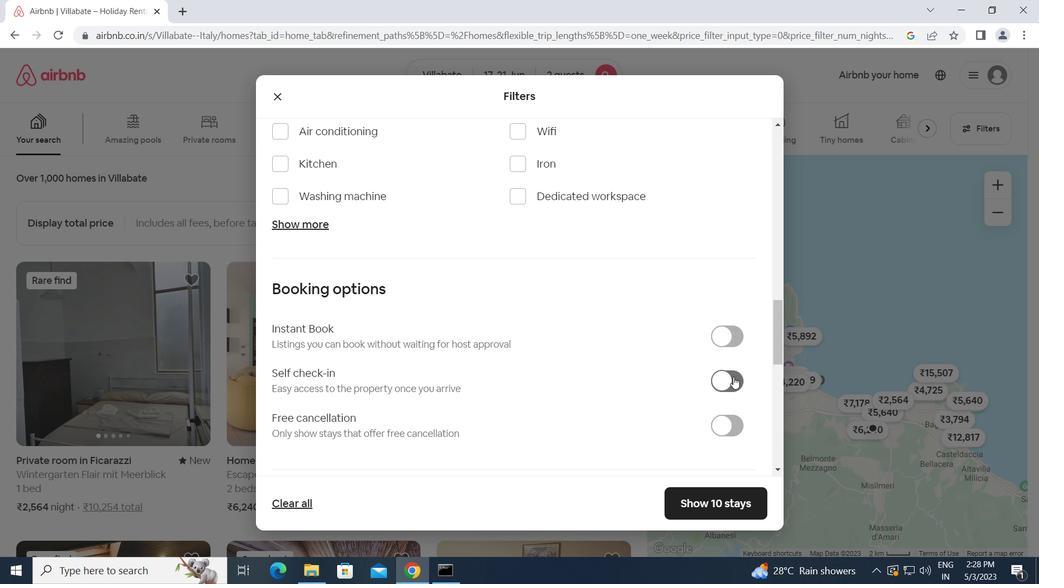 
Action: Mouse moved to (707, 373)
Screenshot: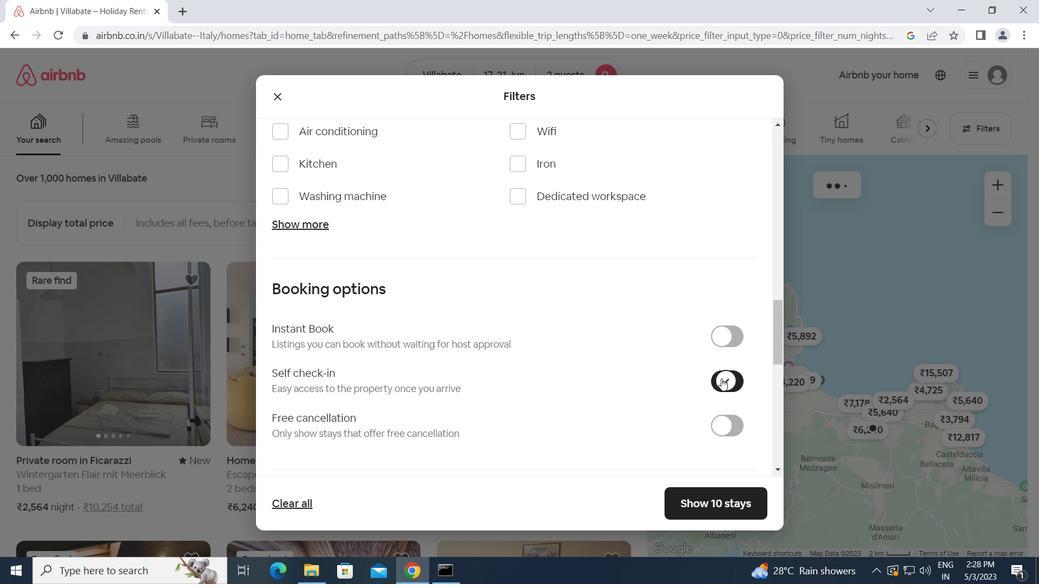 
Action: Mouse scrolled (707, 372) with delta (0, 0)
Screenshot: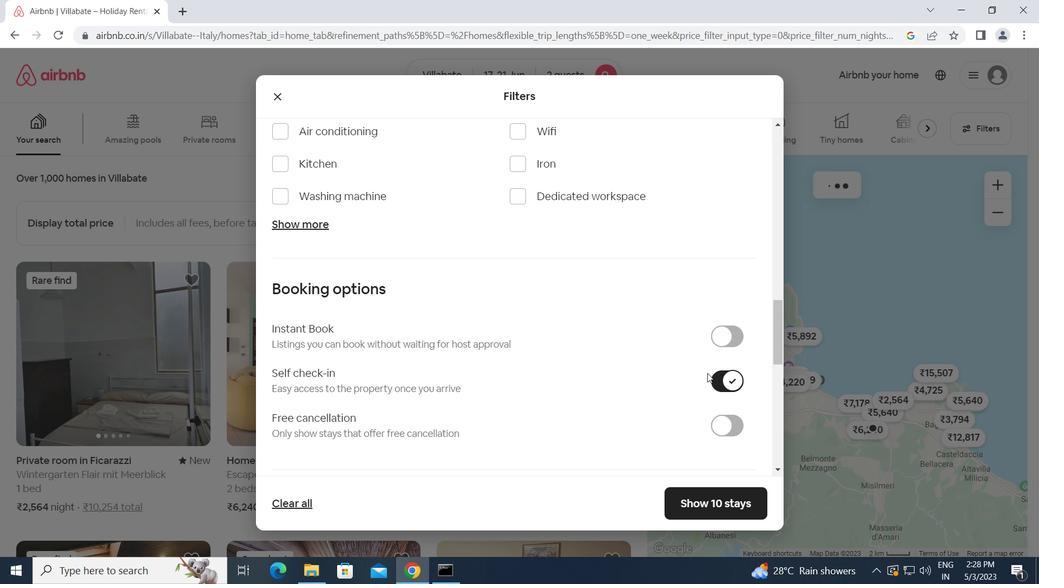 
Action: Mouse moved to (706, 373)
Screenshot: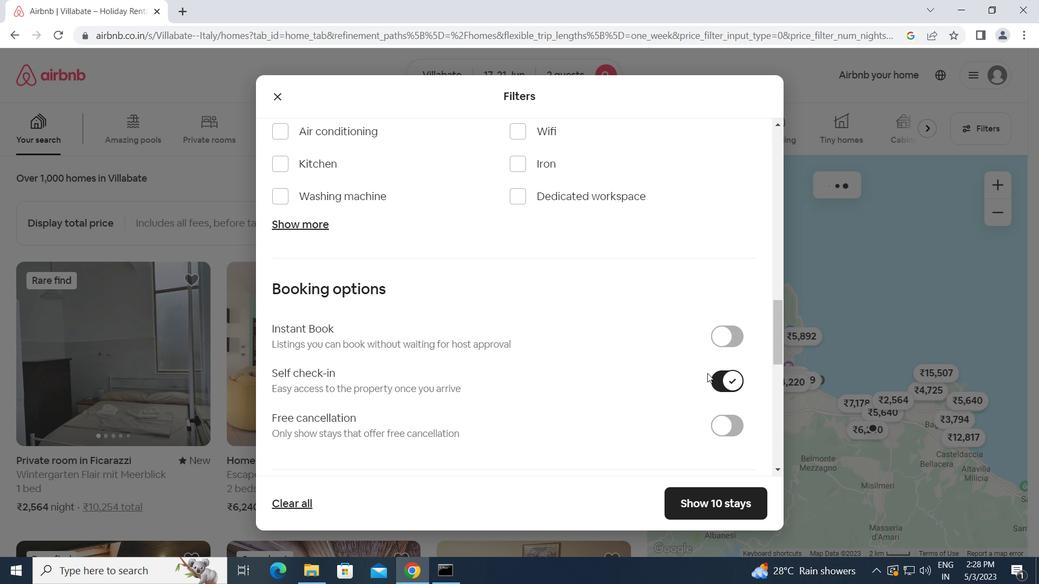 
Action: Mouse scrolled (706, 372) with delta (0, 0)
Screenshot: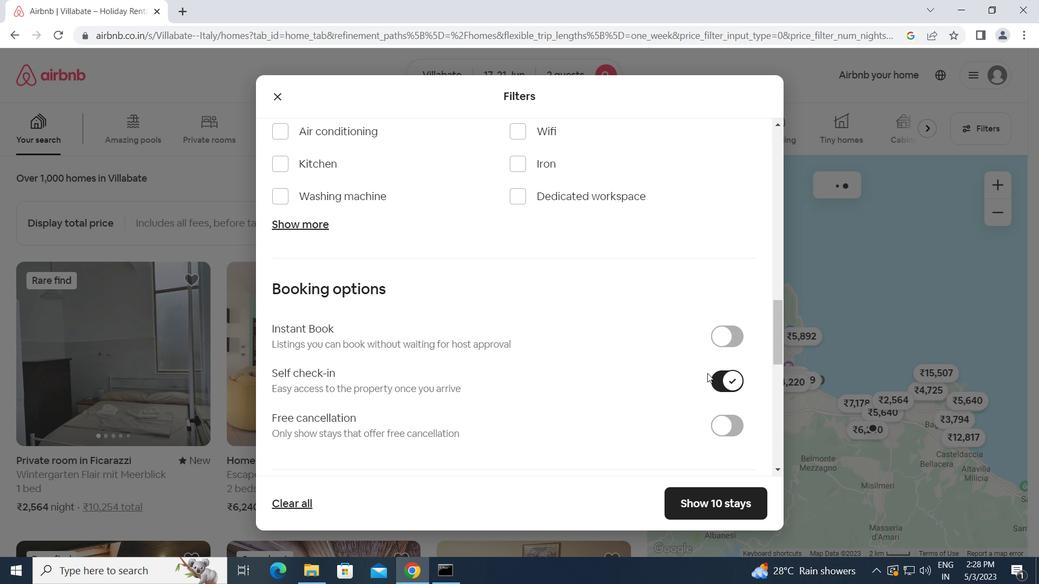 
Action: Mouse moved to (703, 373)
Screenshot: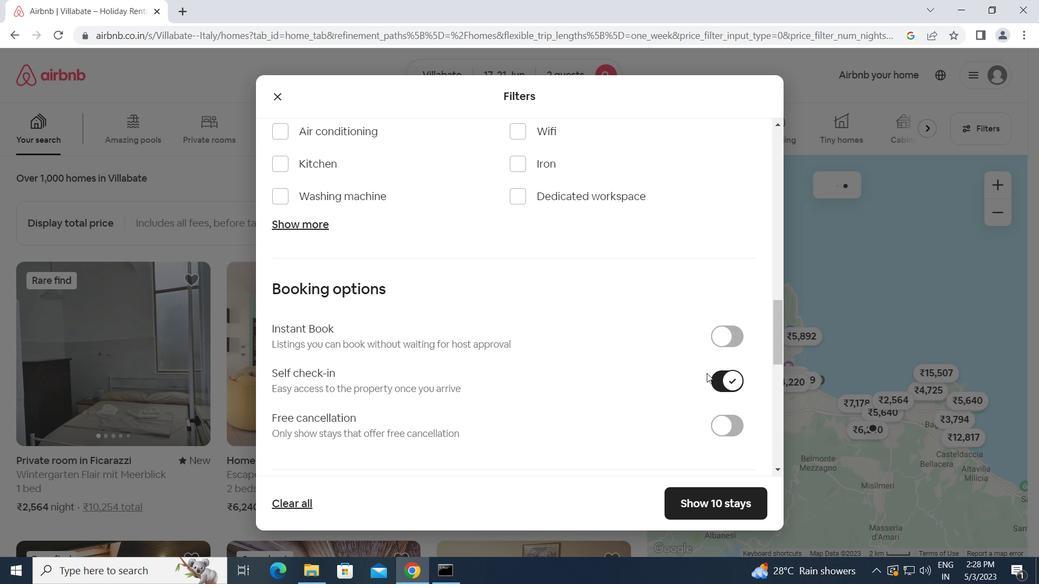 
Action: Mouse scrolled (703, 372) with delta (0, 0)
Screenshot: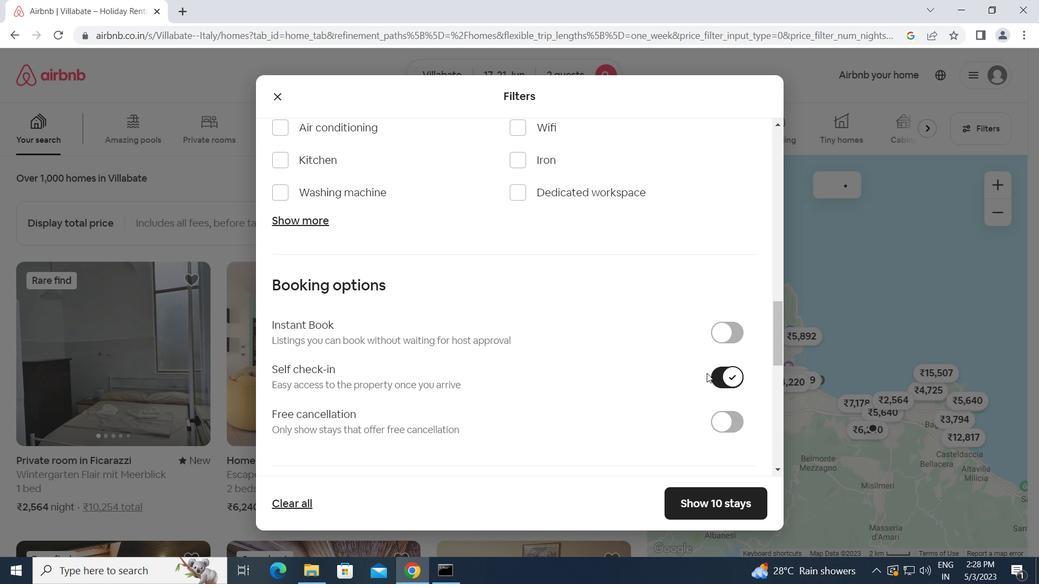 
Action: Mouse moved to (665, 374)
Screenshot: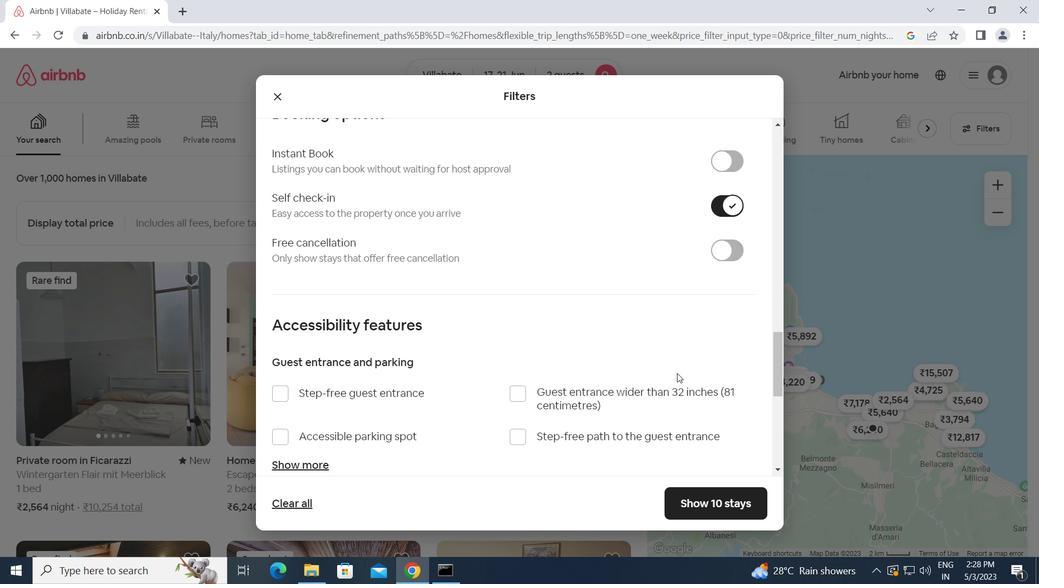 
Action: Mouse scrolled (665, 373) with delta (0, 0)
Screenshot: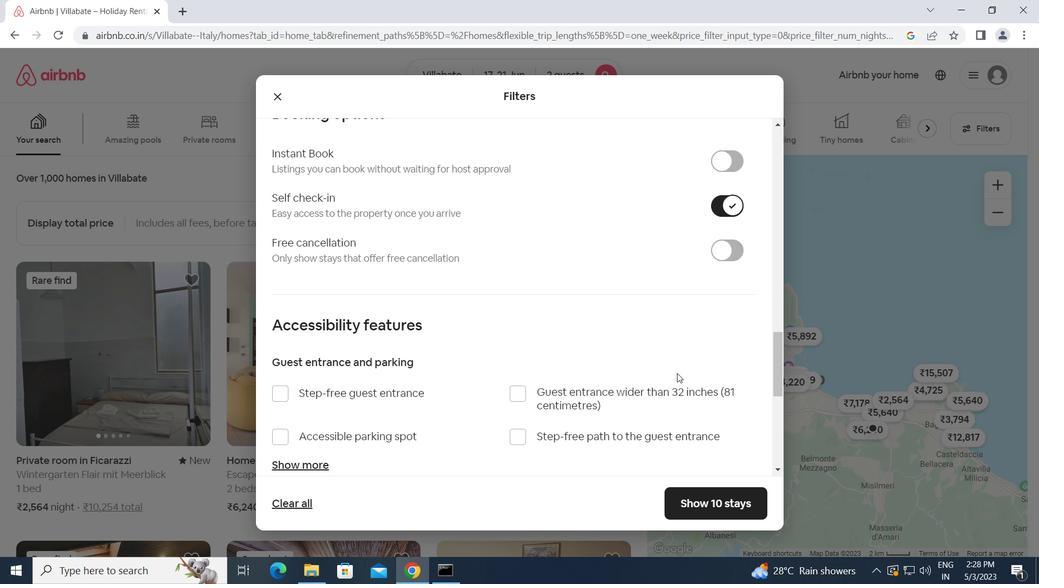 
Action: Mouse moved to (664, 374)
Screenshot: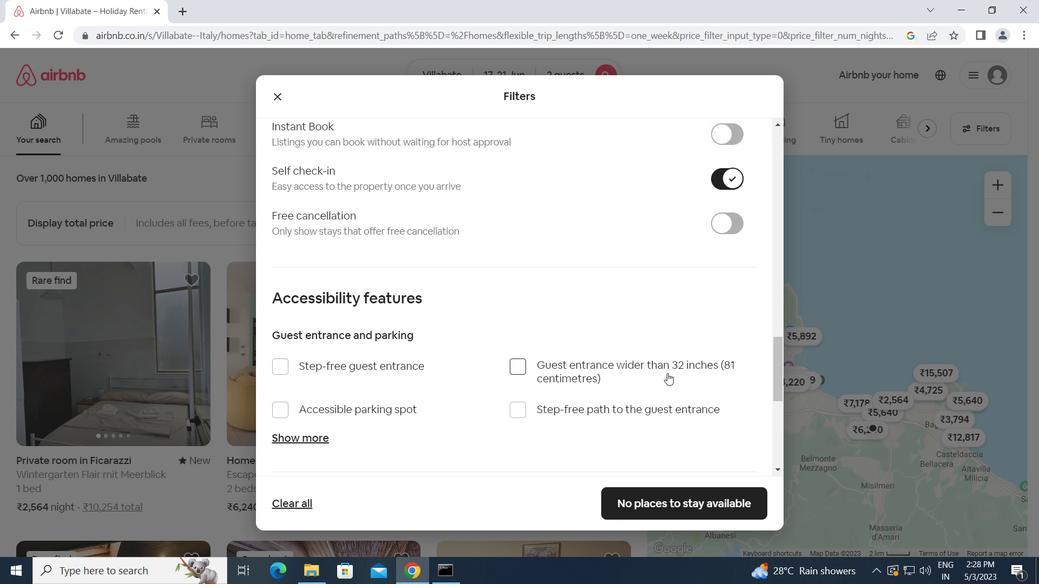 
Action: Mouse scrolled (664, 373) with delta (0, 0)
Screenshot: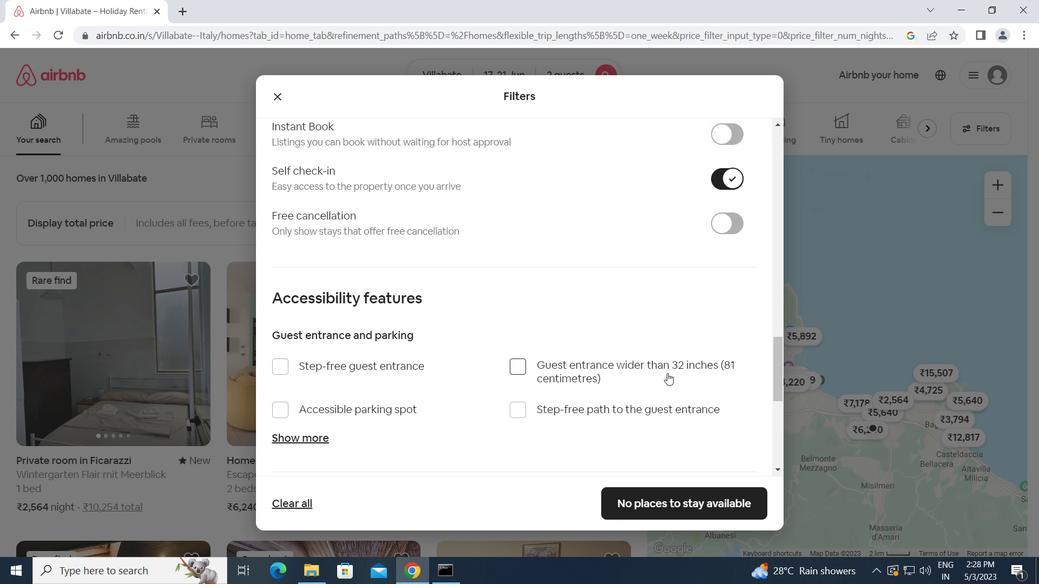 
Action: Mouse scrolled (664, 373) with delta (0, 0)
Screenshot: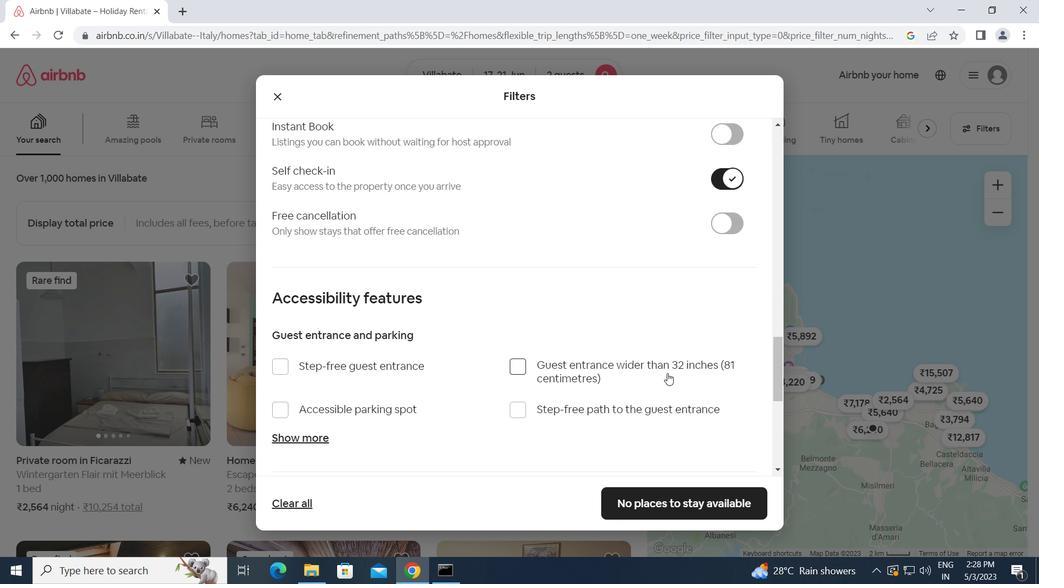 
Action: Mouse scrolled (664, 373) with delta (0, 0)
Screenshot: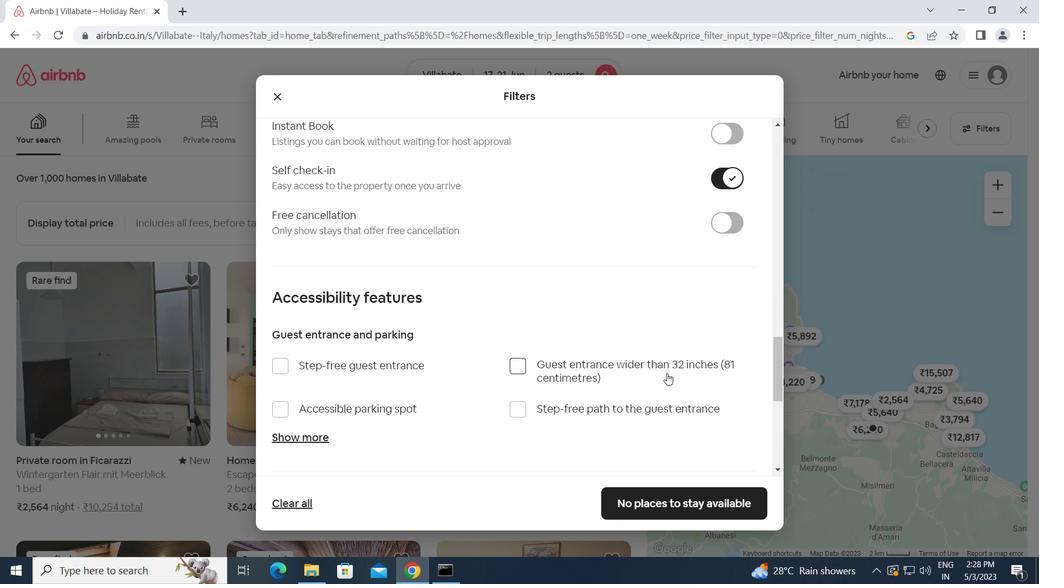 
Action: Mouse scrolled (664, 373) with delta (0, 0)
Screenshot: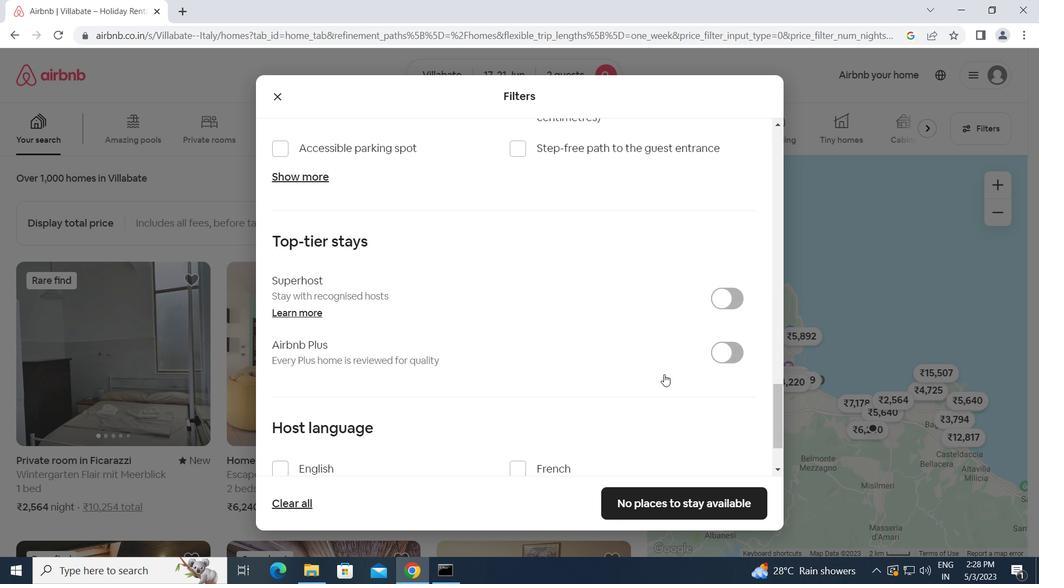
Action: Mouse scrolled (664, 373) with delta (0, 0)
Screenshot: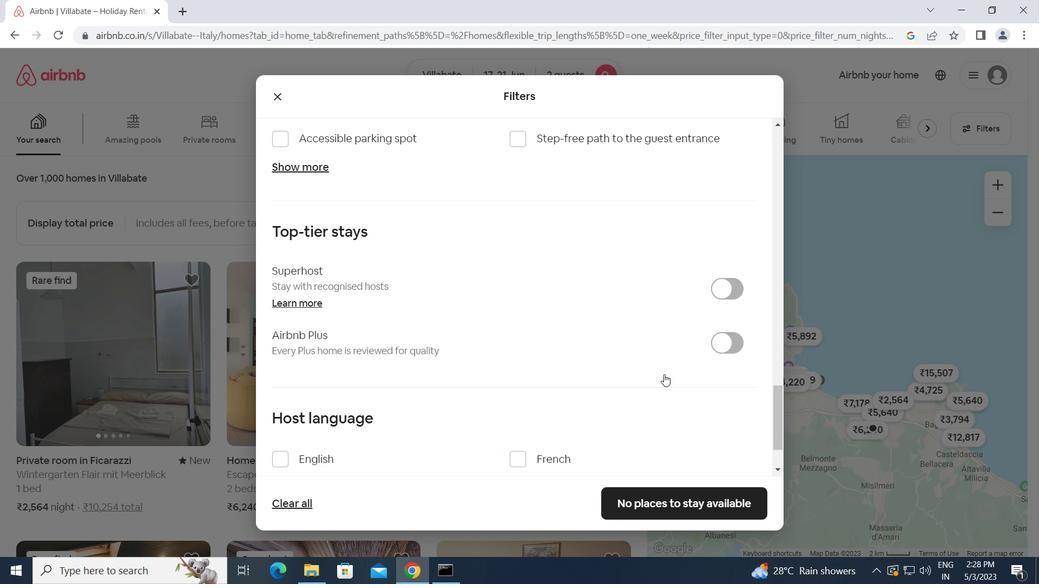
Action: Mouse scrolled (664, 373) with delta (0, 0)
Screenshot: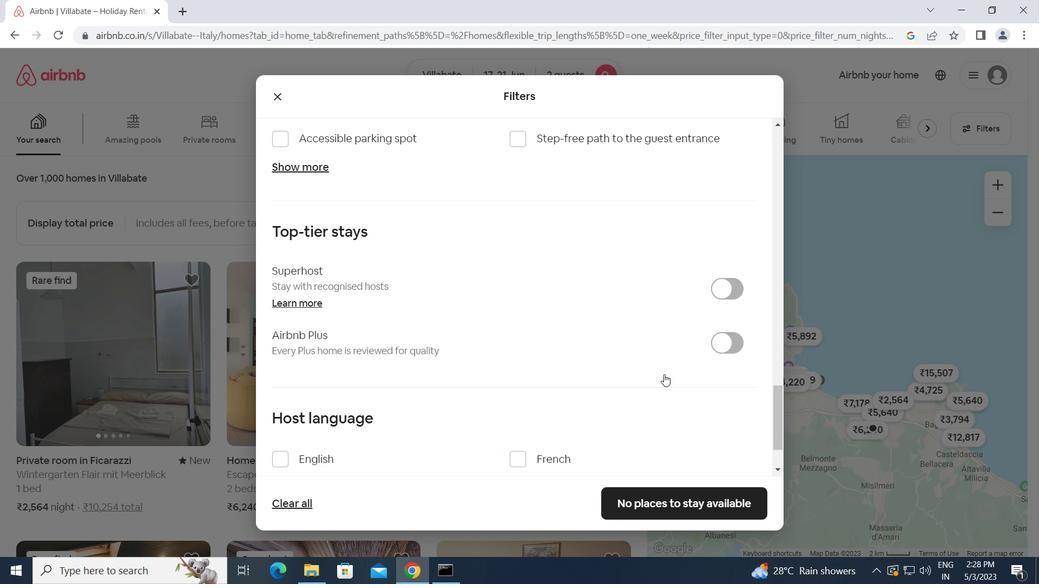 
Action: Mouse moved to (662, 376)
Screenshot: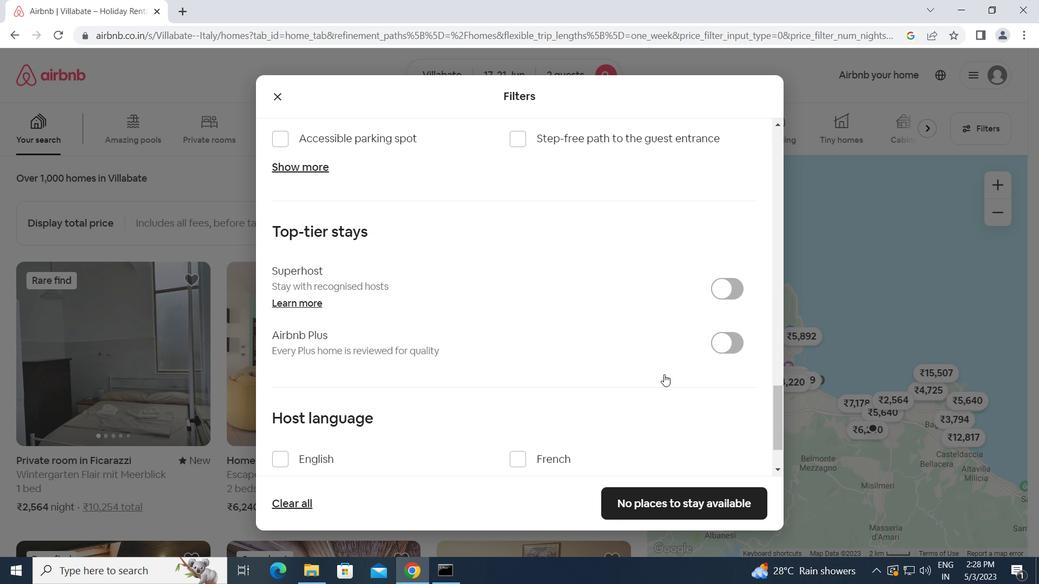 
Action: Mouse scrolled (662, 375) with delta (0, 0)
Screenshot: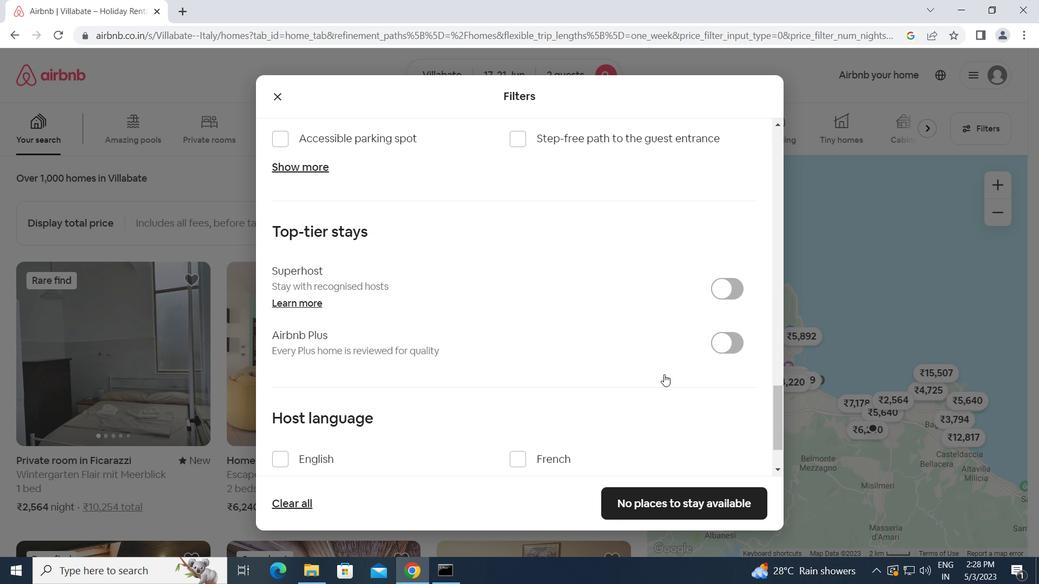
Action: Mouse moved to (282, 386)
Screenshot: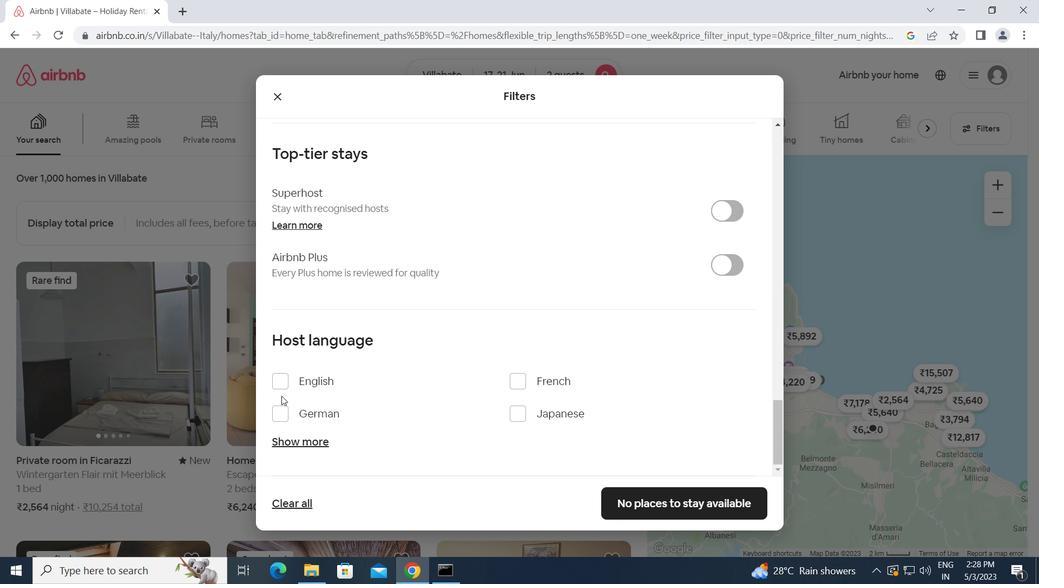 
Action: Mouse pressed left at (282, 386)
Screenshot: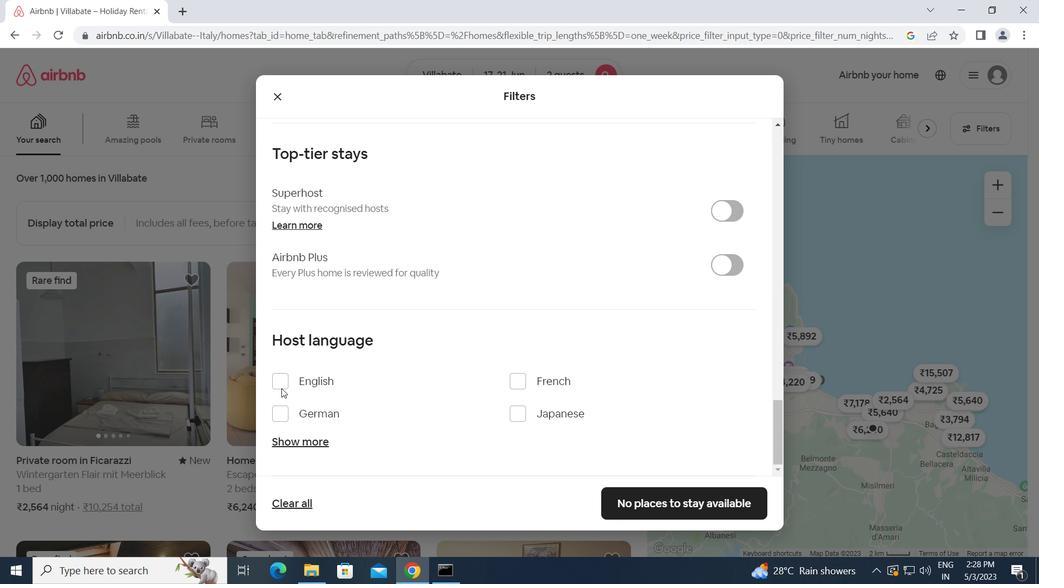 
Action: Mouse moved to (644, 501)
Screenshot: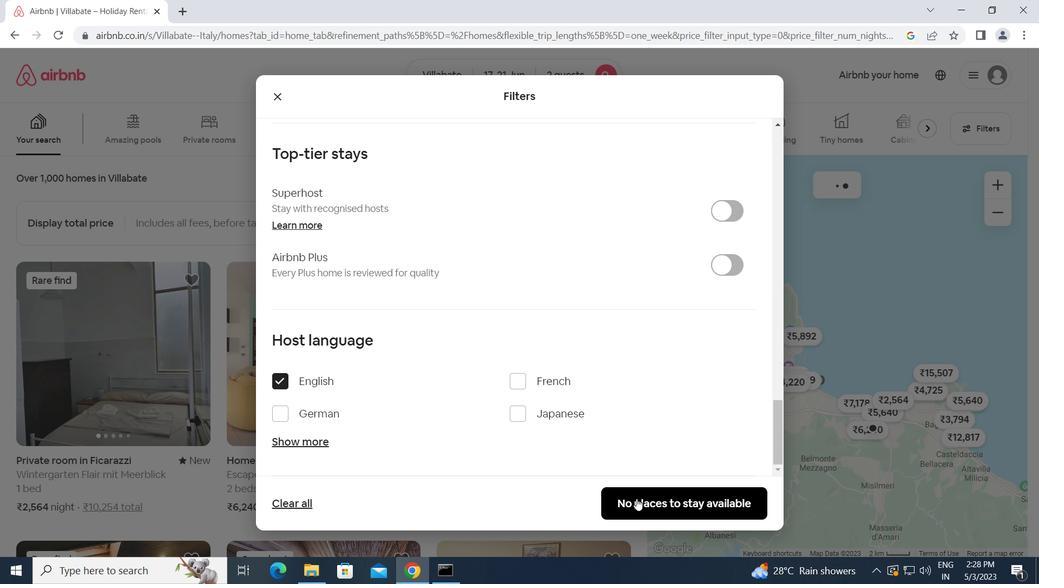 
Action: Mouse pressed left at (644, 501)
Screenshot: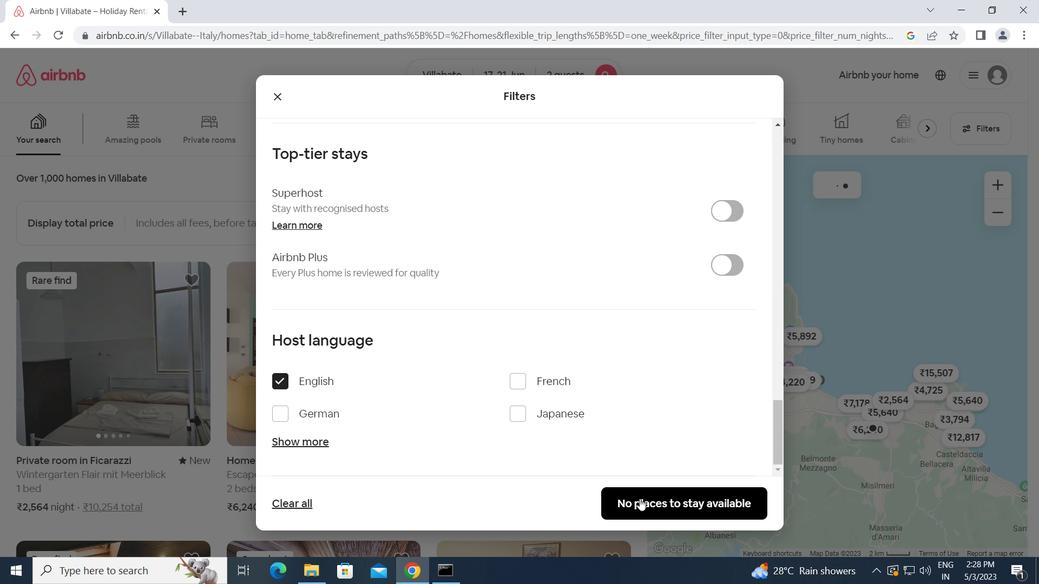 
